 Task: Find connections with filter location Yelenendorf with filter topic #Datawith filter profile language English with filter current company Tide with filter school National Institute of Fashion Technology, Rae Bareli with filter industry Physical, Occupational and Speech Therapists with filter service category Interaction Design with filter keywords title Human Resources
Action: Mouse moved to (488, 96)
Screenshot: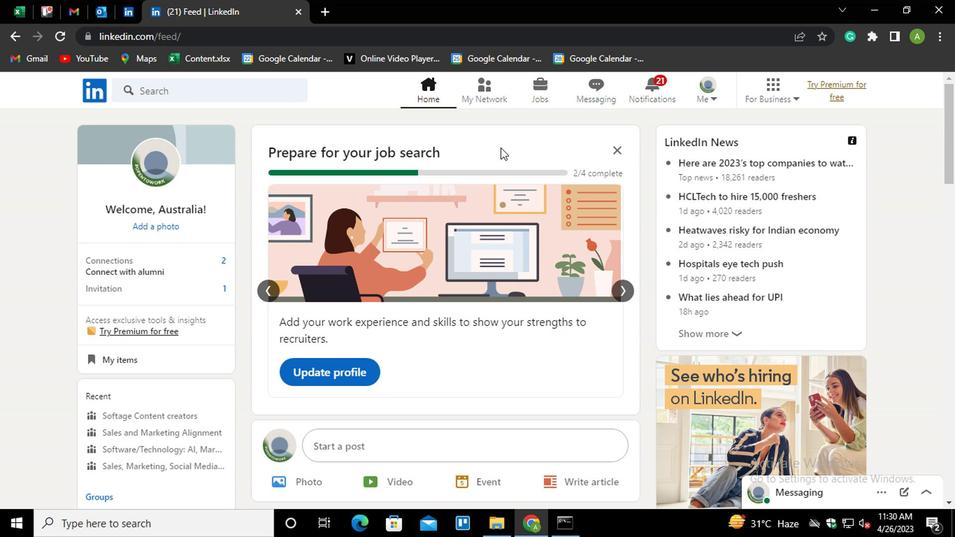 
Action: Mouse pressed left at (488, 96)
Screenshot: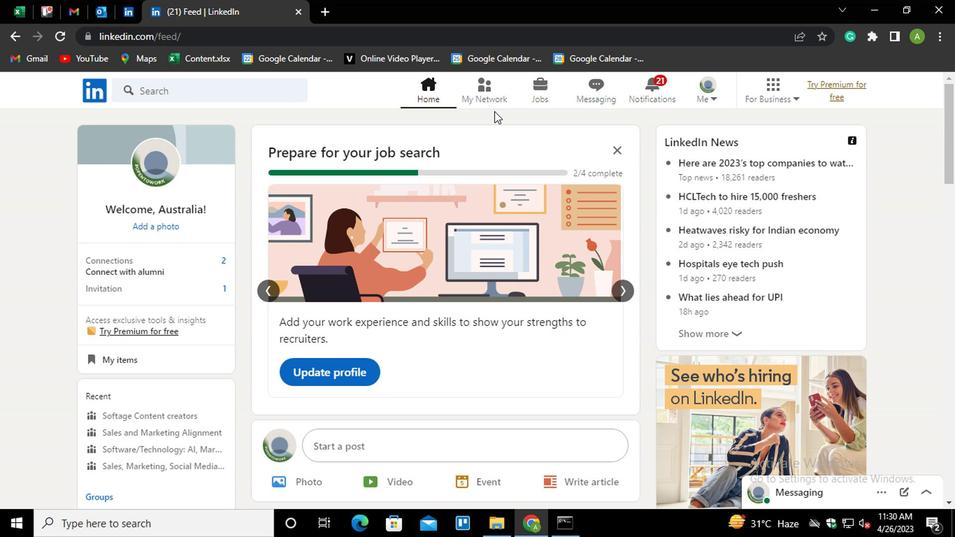 
Action: Mouse moved to (140, 161)
Screenshot: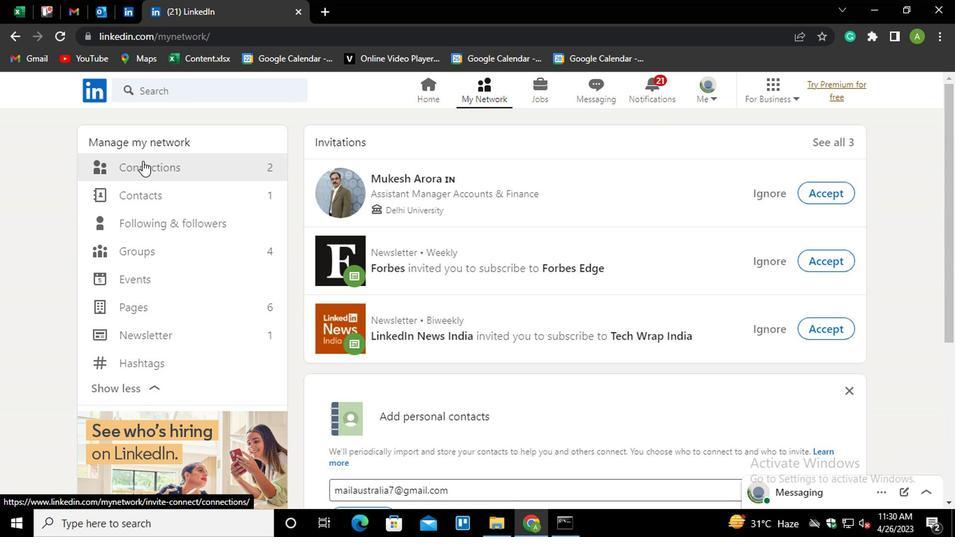 
Action: Mouse pressed left at (140, 161)
Screenshot: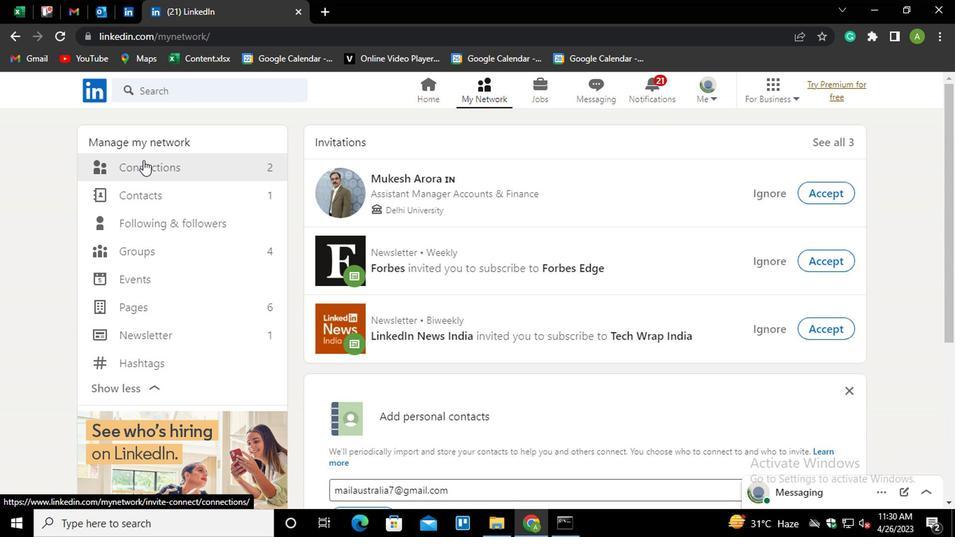 
Action: Mouse moved to (568, 170)
Screenshot: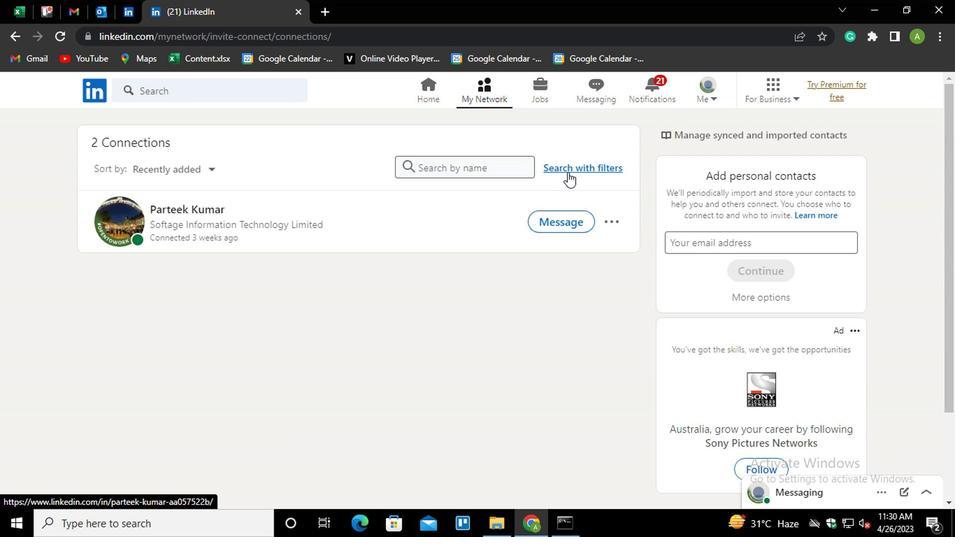 
Action: Mouse pressed left at (568, 170)
Screenshot: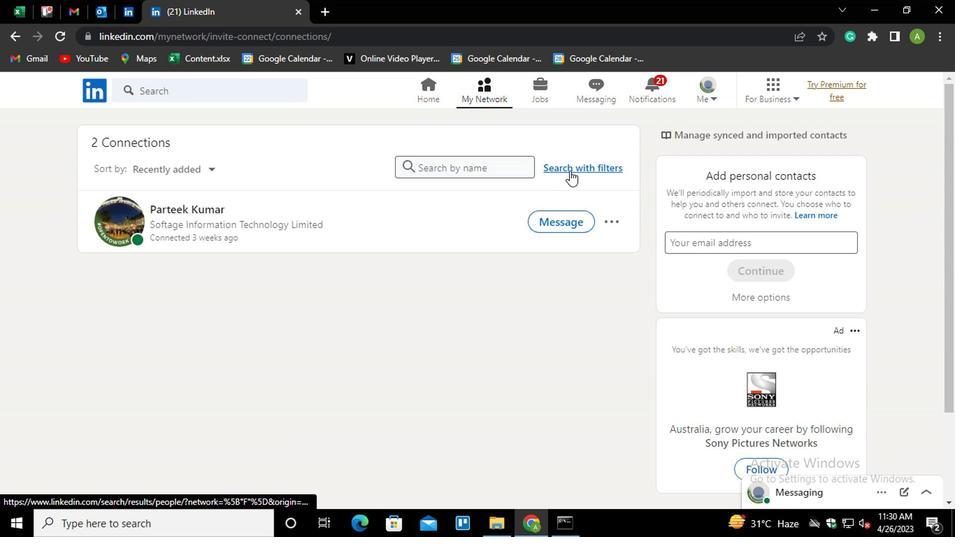 
Action: Mouse moved to (457, 127)
Screenshot: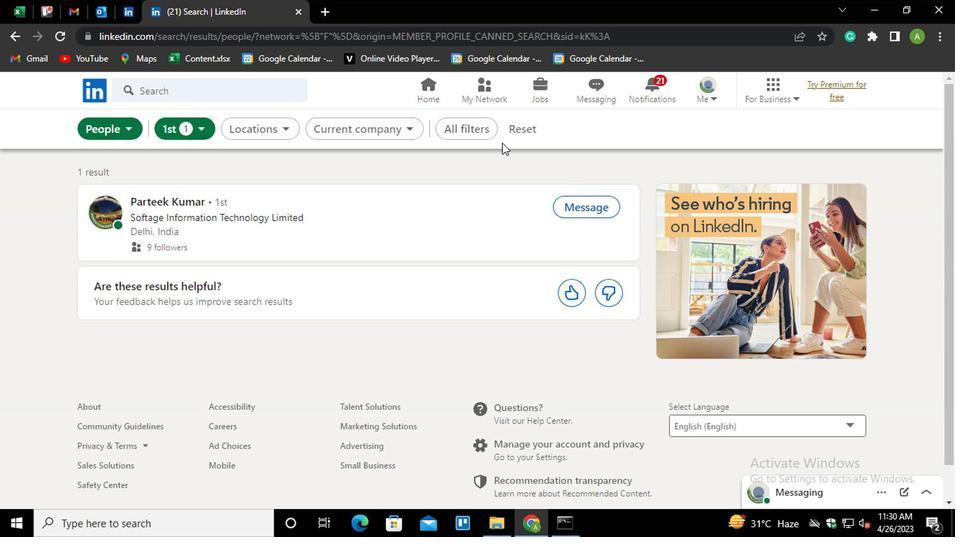 
Action: Mouse pressed left at (457, 127)
Screenshot: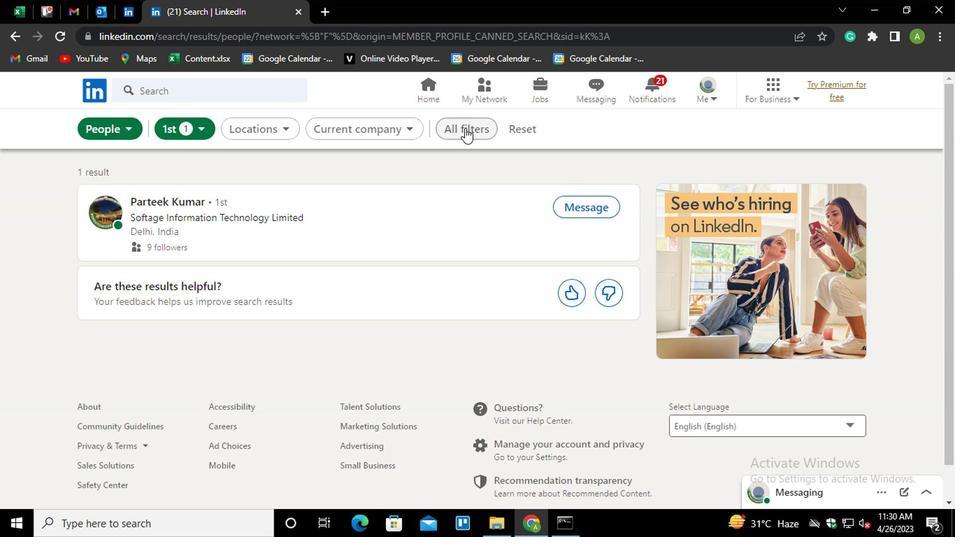 
Action: Mouse moved to (653, 295)
Screenshot: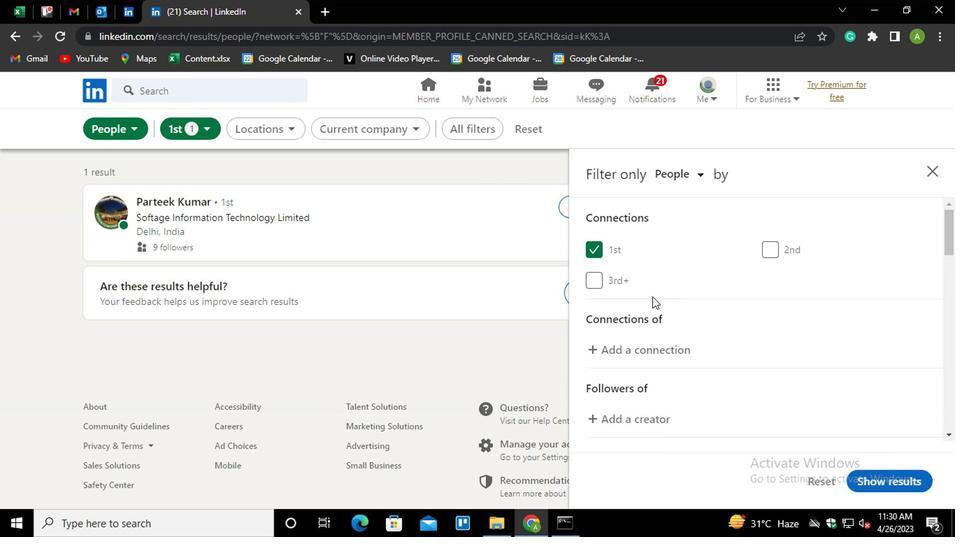 
Action: Mouse scrolled (653, 294) with delta (0, 0)
Screenshot: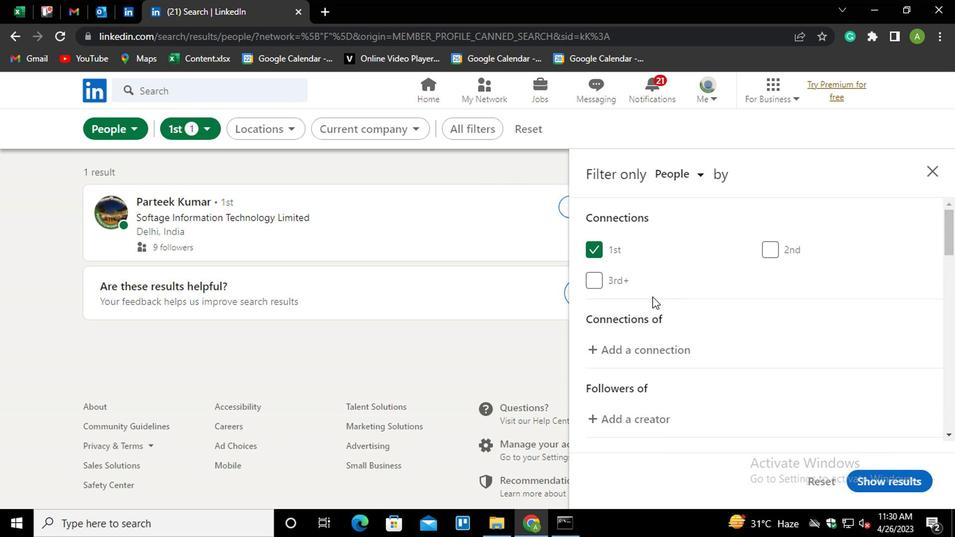 
Action: Mouse scrolled (653, 294) with delta (0, 0)
Screenshot: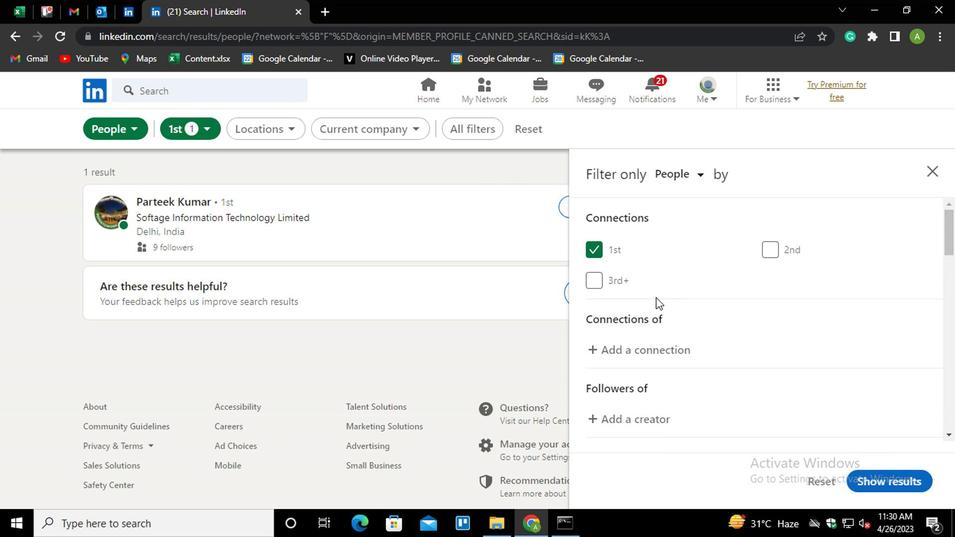 
Action: Mouse scrolled (653, 294) with delta (0, 0)
Screenshot: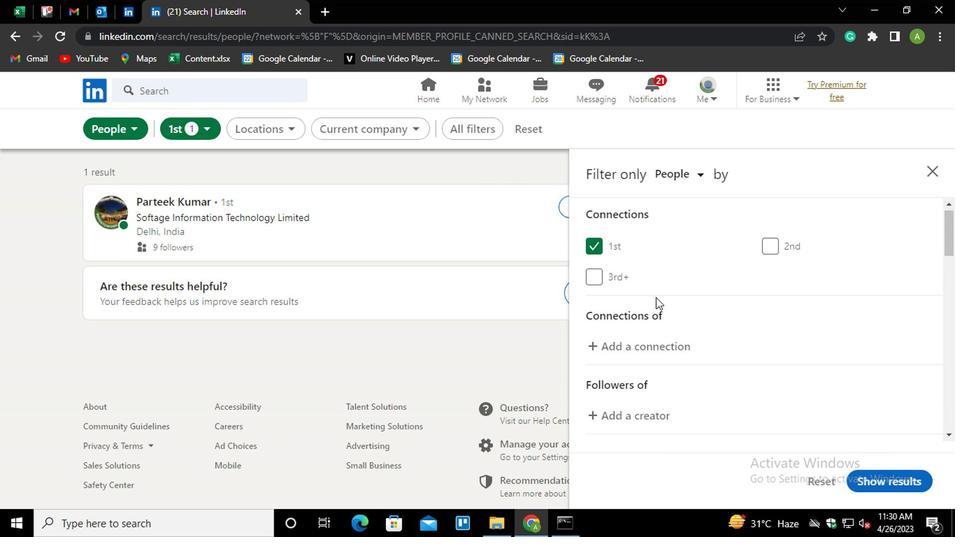 
Action: Mouse moved to (641, 335)
Screenshot: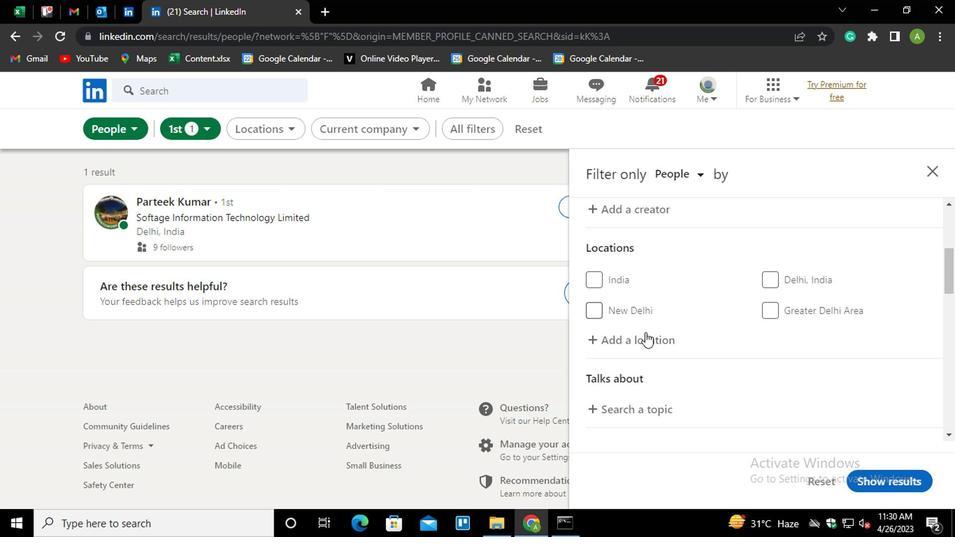 
Action: Mouse pressed left at (641, 335)
Screenshot: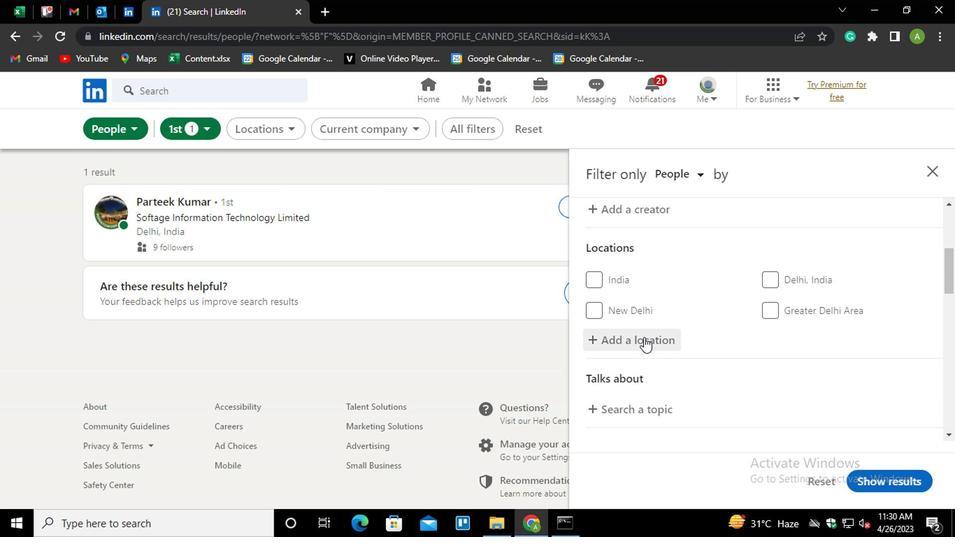 
Action: Mouse moved to (641, 336)
Screenshot: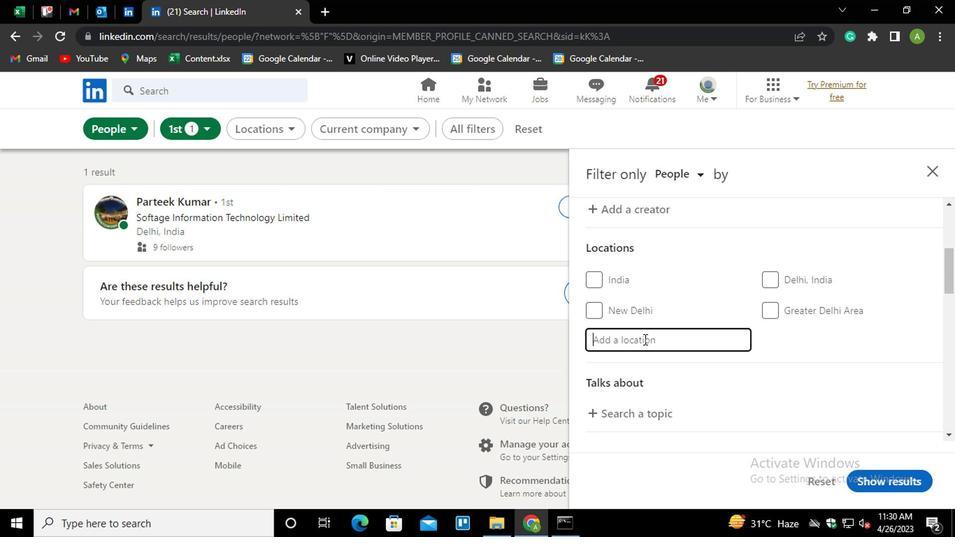 
Action: Mouse pressed left at (641, 336)
Screenshot: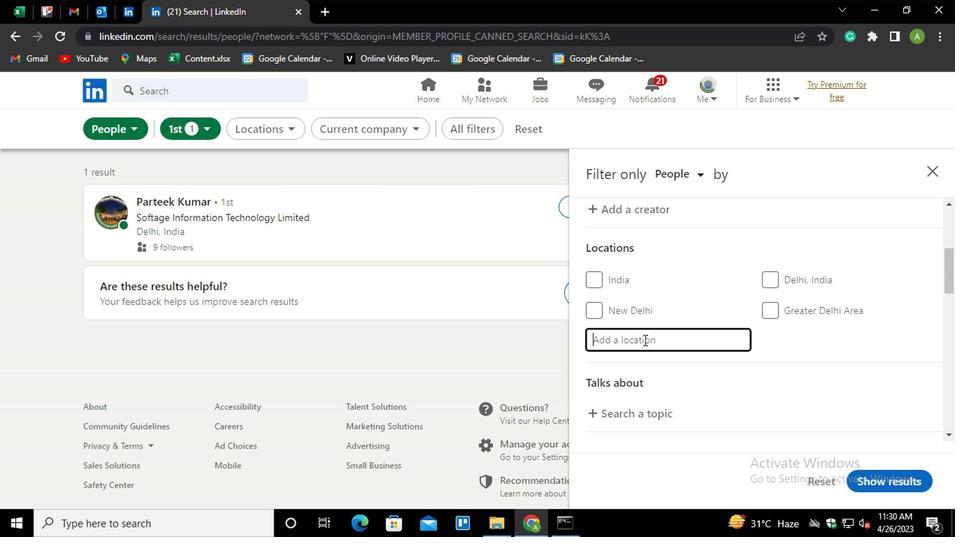 
Action: Key pressed <Key.shift>YELENENDORF
Screenshot: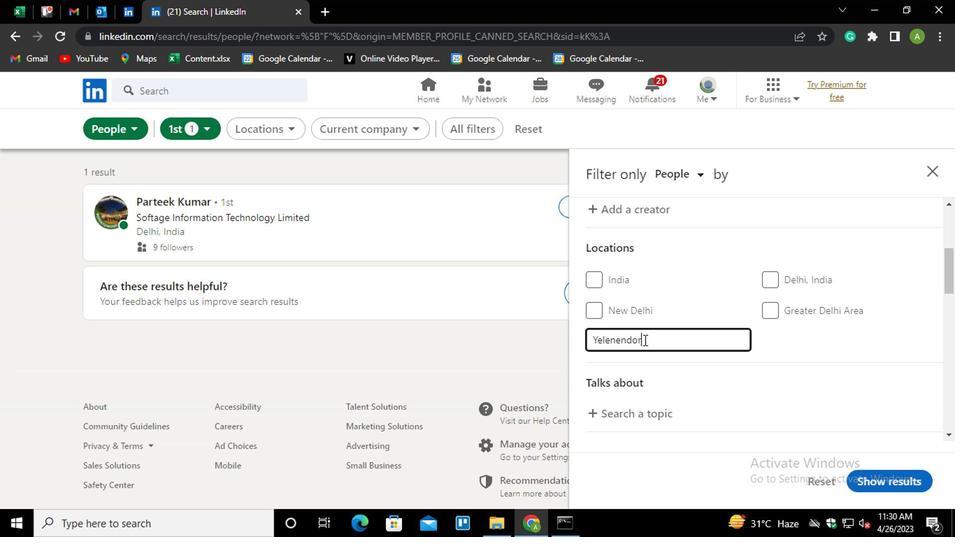 
Action: Mouse moved to (834, 349)
Screenshot: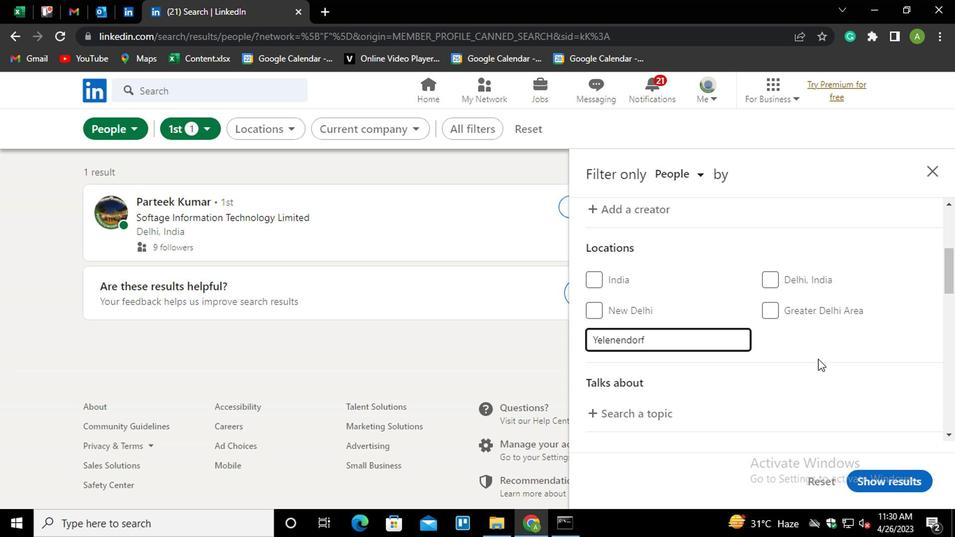 
Action: Mouse pressed left at (834, 349)
Screenshot: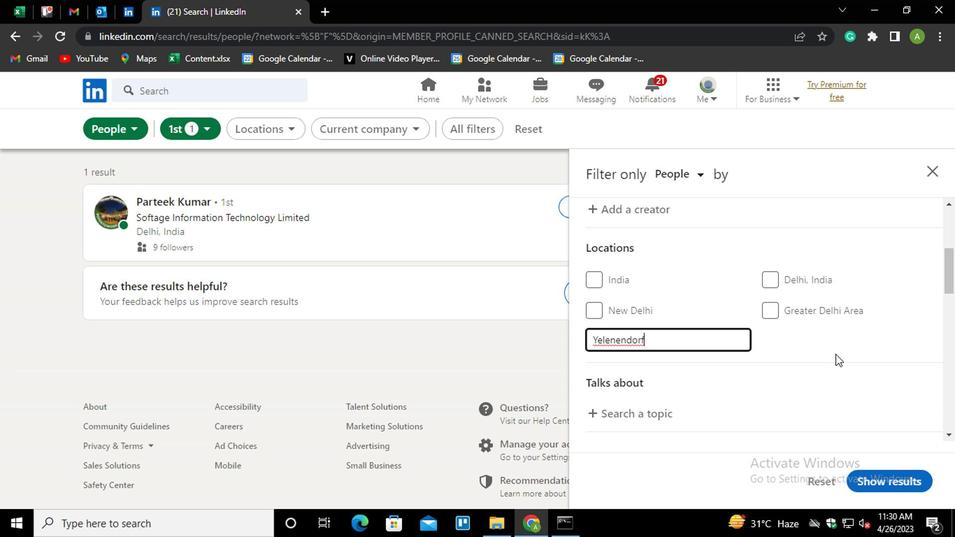 
Action: Mouse moved to (835, 346)
Screenshot: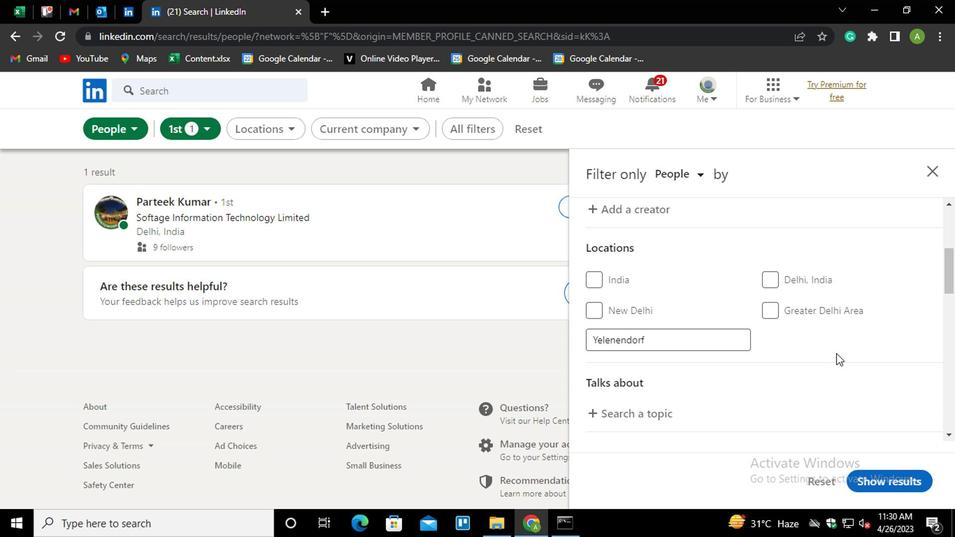 
Action: Mouse scrolled (835, 345) with delta (0, 0)
Screenshot: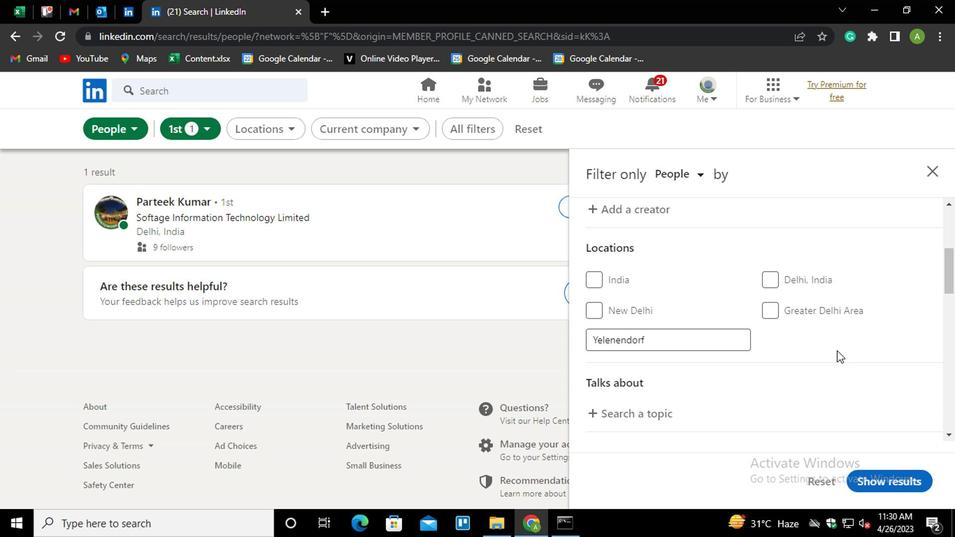 
Action: Mouse moved to (612, 344)
Screenshot: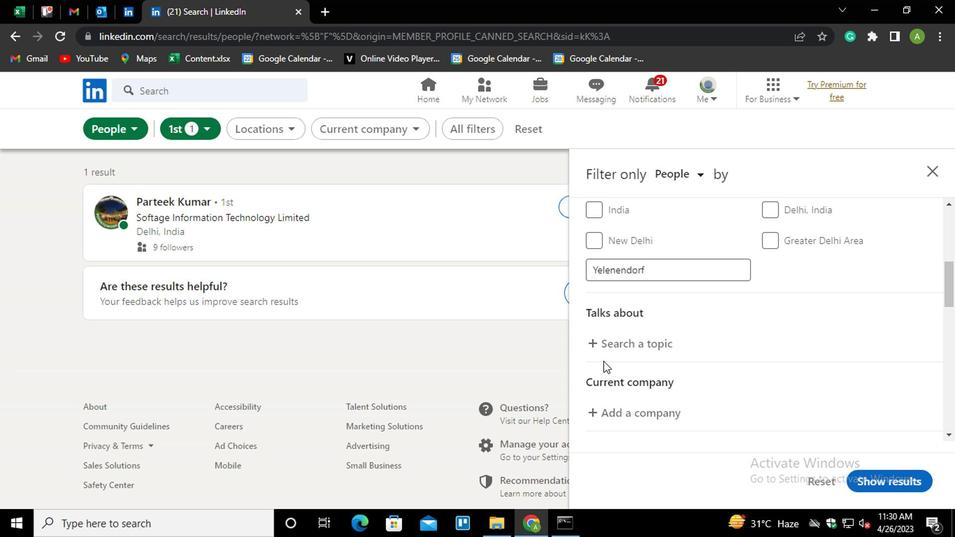 
Action: Mouse pressed left at (612, 344)
Screenshot: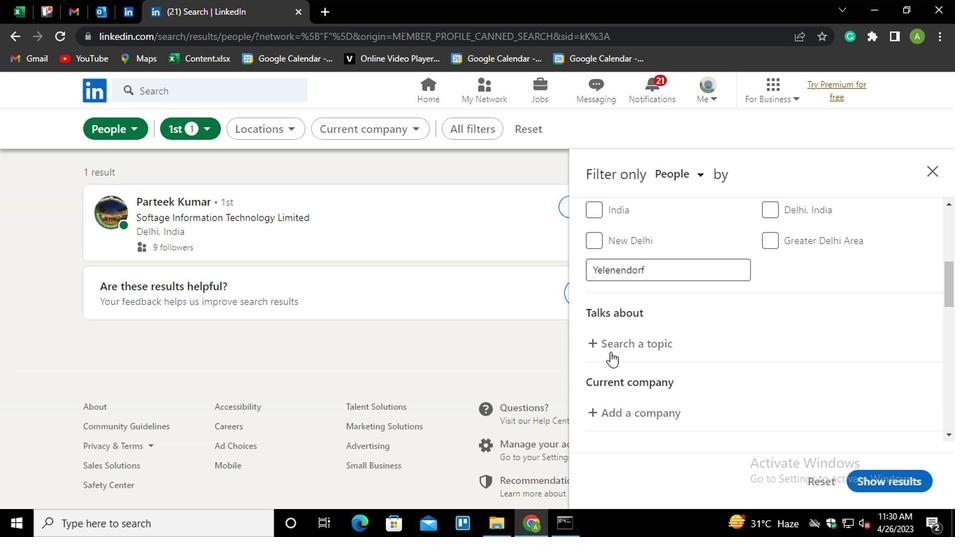 
Action: Key pressed <Key.shift>#<Key.shift>DATA
Screenshot: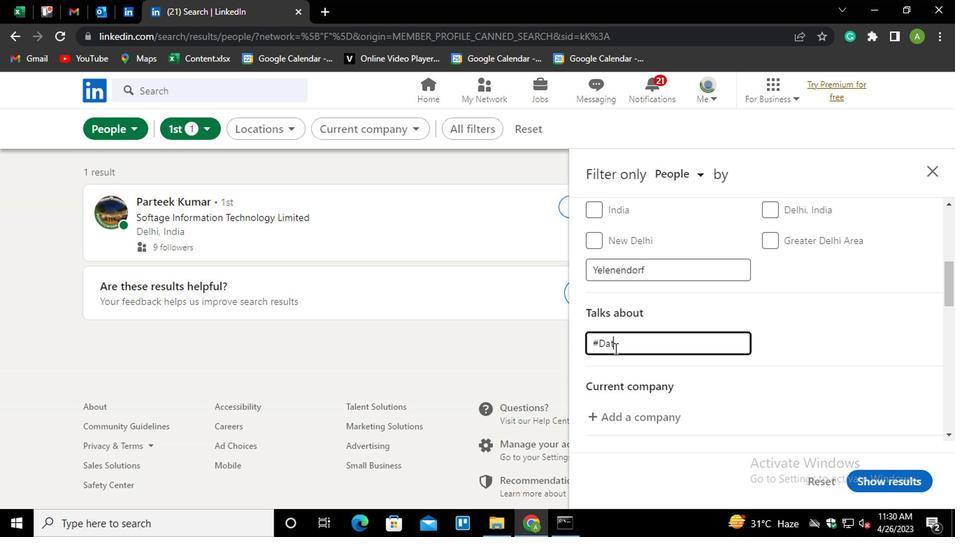 
Action: Mouse moved to (890, 341)
Screenshot: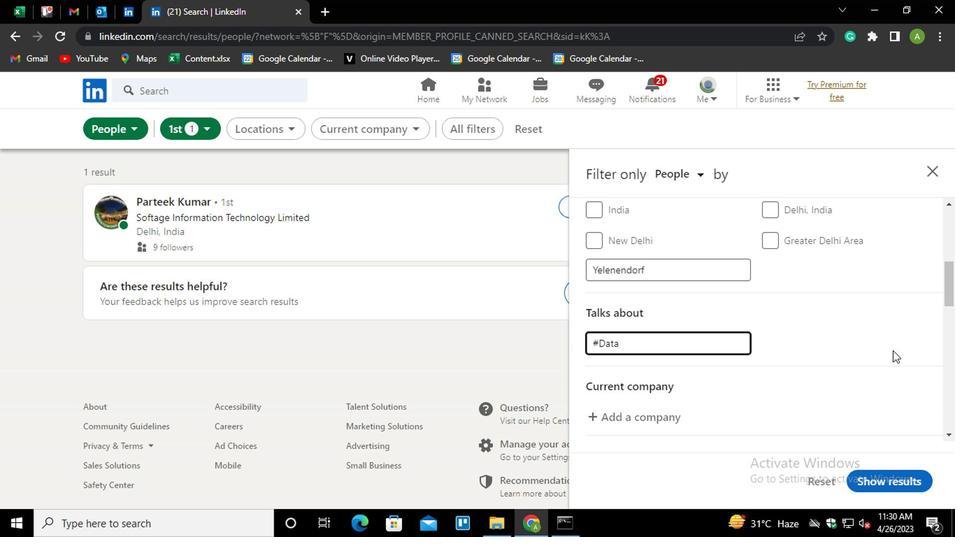 
Action: Mouse pressed left at (890, 341)
Screenshot: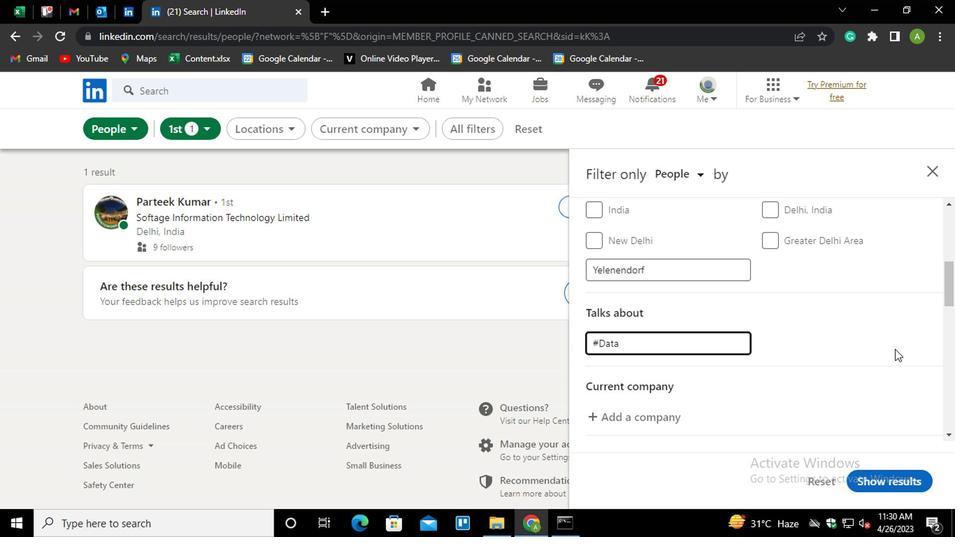 
Action: Mouse moved to (867, 352)
Screenshot: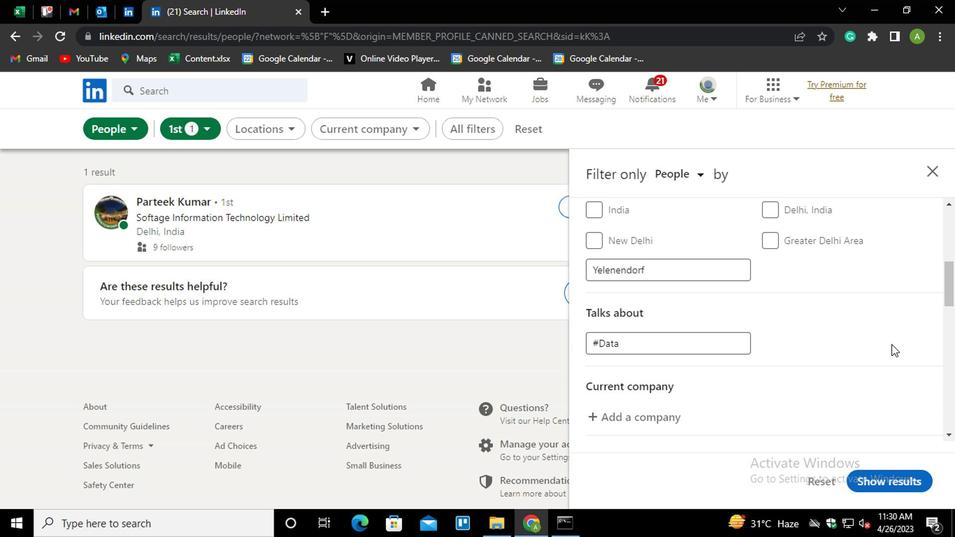 
Action: Mouse scrolled (867, 352) with delta (0, 0)
Screenshot: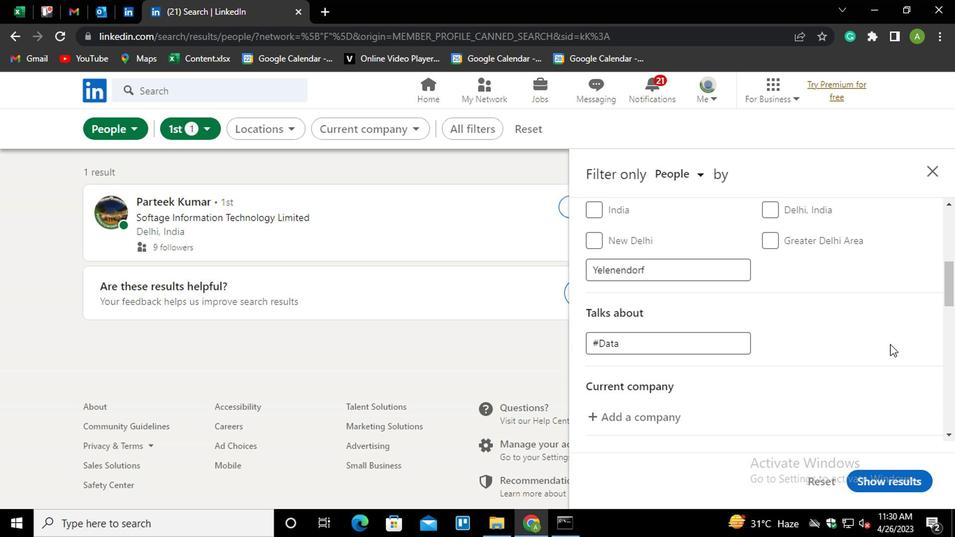 
Action: Mouse moved to (842, 369)
Screenshot: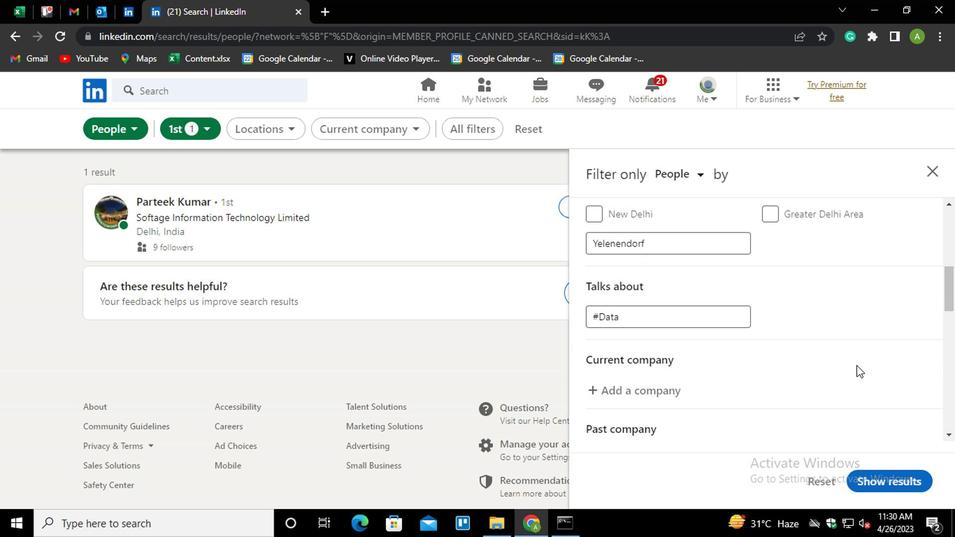 
Action: Mouse scrolled (842, 369) with delta (0, 0)
Screenshot: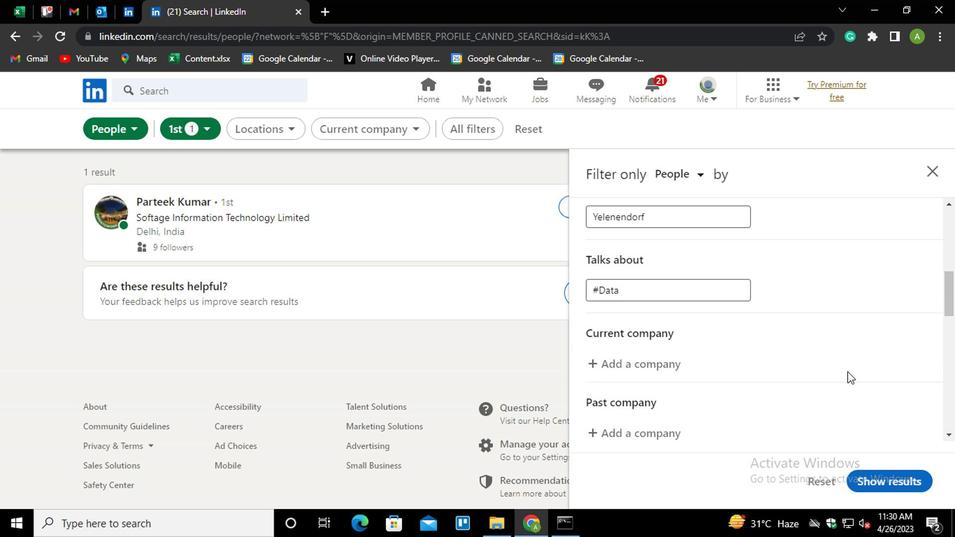 
Action: Mouse moved to (672, 281)
Screenshot: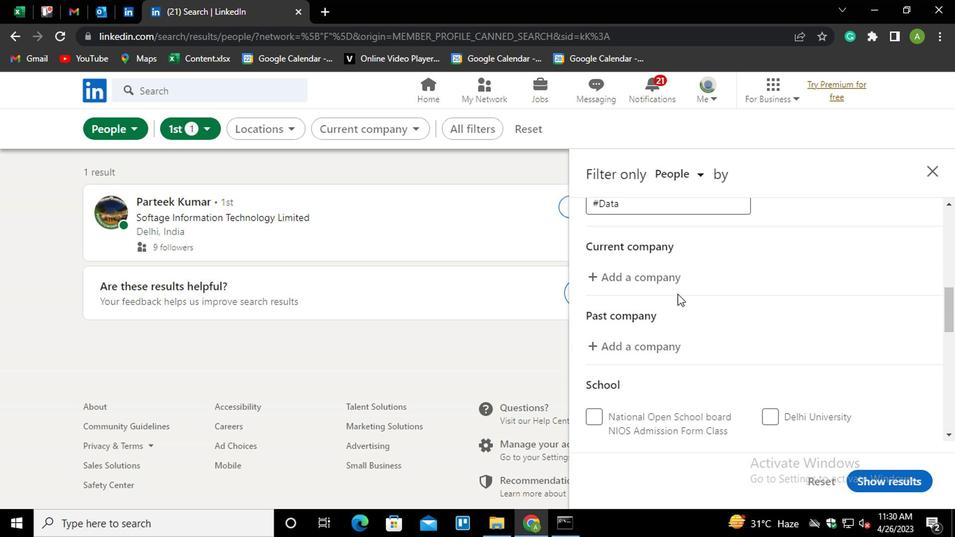 
Action: Mouse pressed left at (672, 281)
Screenshot: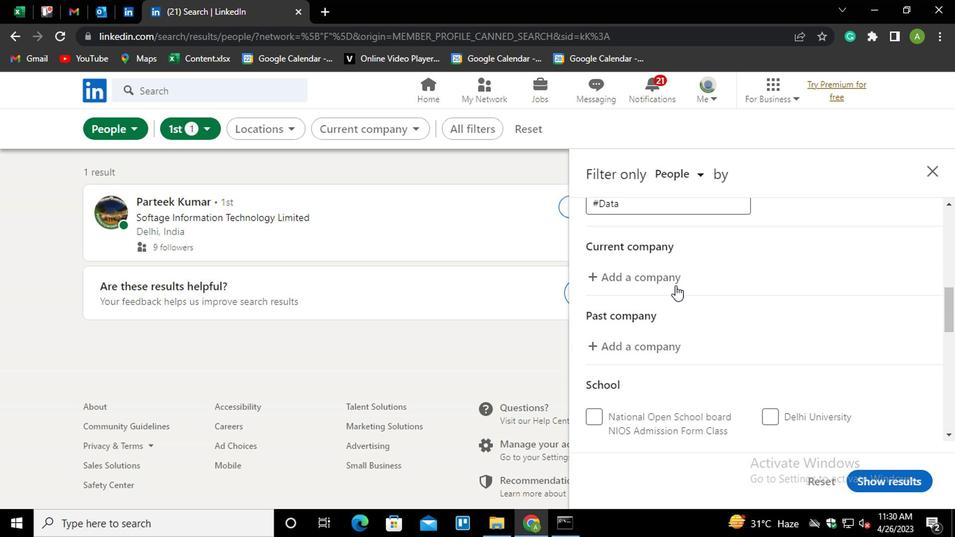 
Action: Mouse moved to (673, 271)
Screenshot: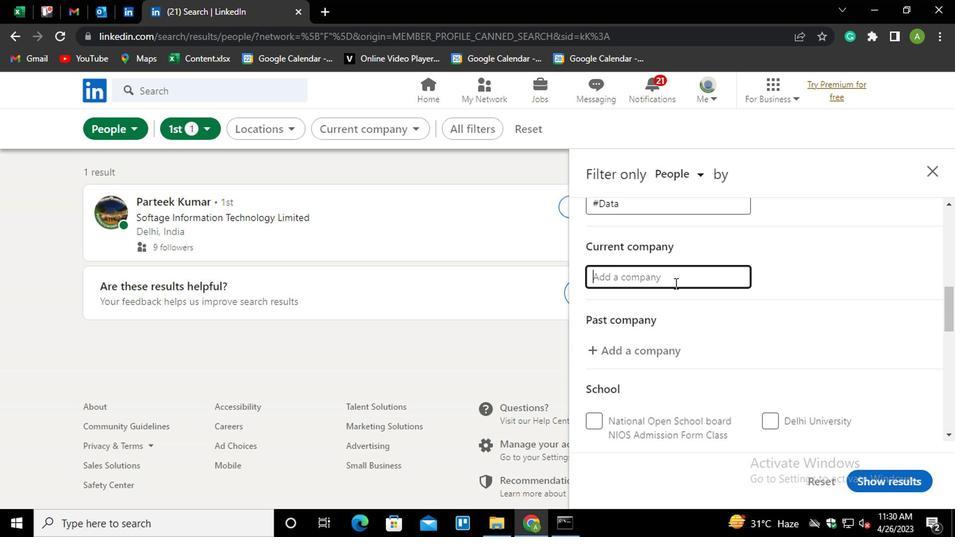 
Action: Mouse pressed left at (673, 271)
Screenshot: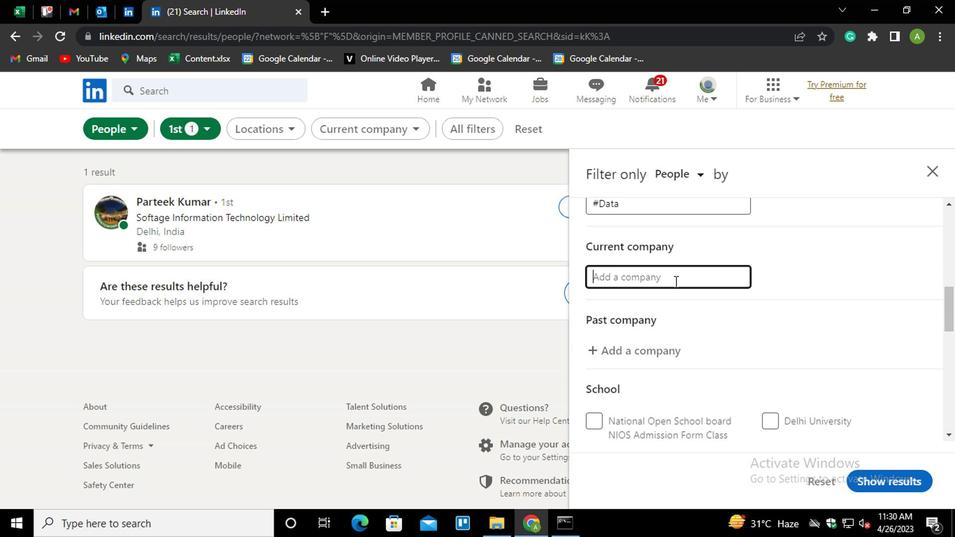 
Action: Key pressed <Key.shift>TIDE<Key.down><Key.enter>
Screenshot: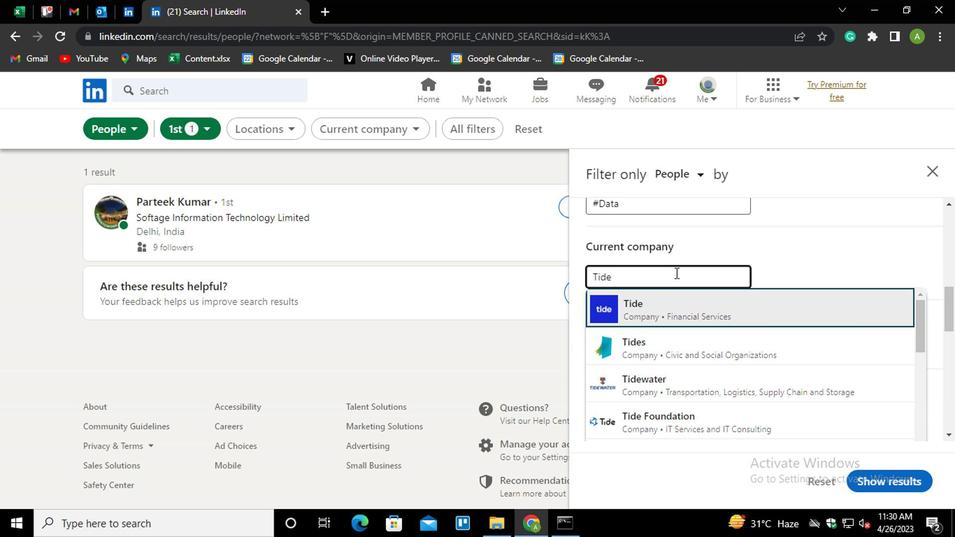 
Action: Mouse moved to (735, 362)
Screenshot: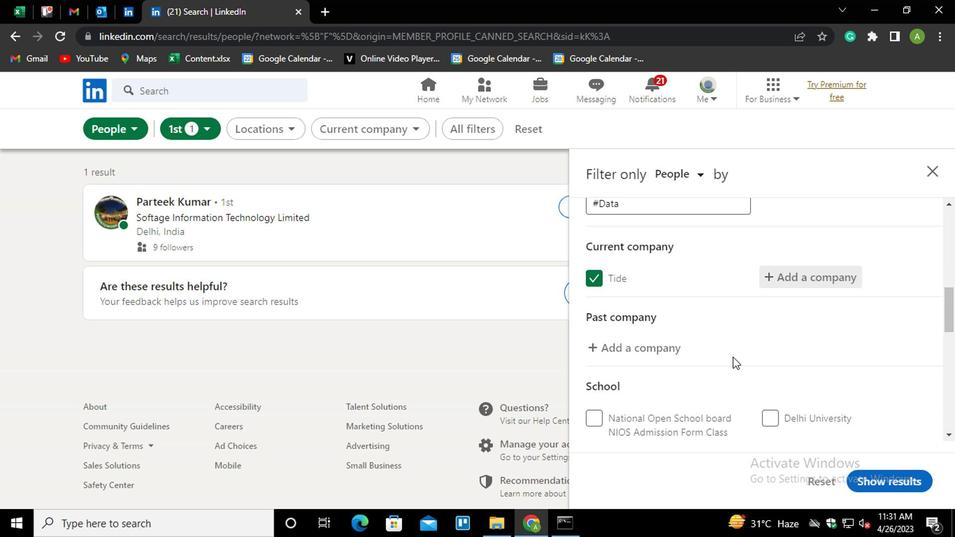 
Action: Mouse scrolled (735, 361) with delta (0, 0)
Screenshot: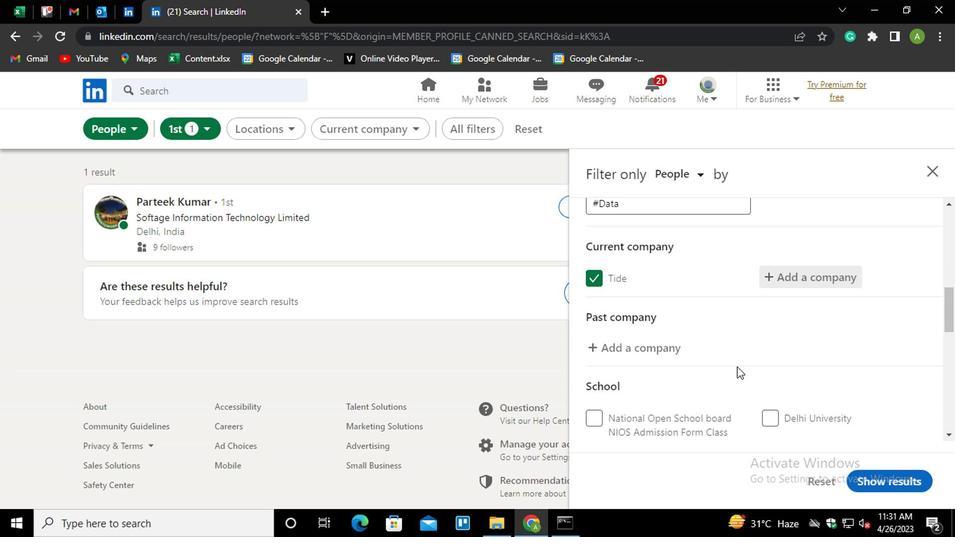 
Action: Mouse scrolled (735, 361) with delta (0, 0)
Screenshot: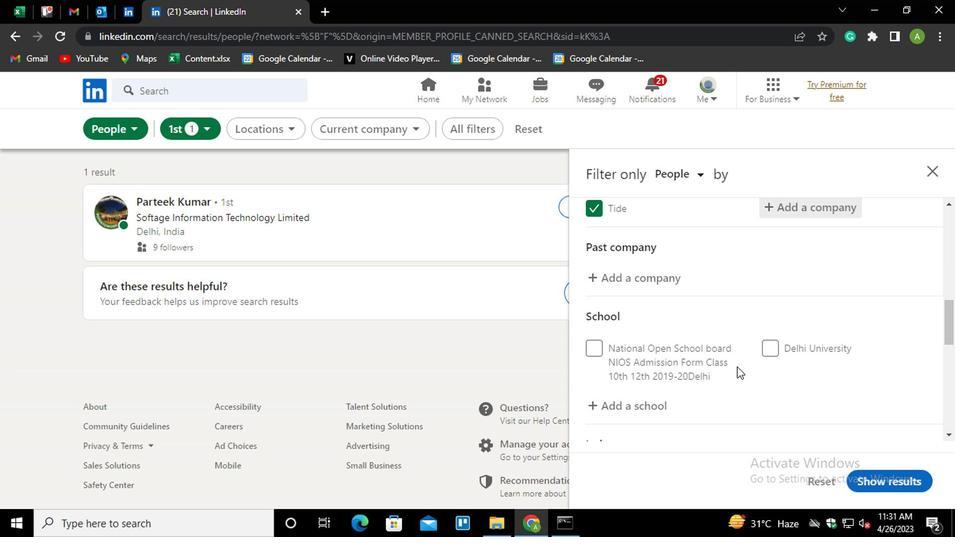 
Action: Mouse moved to (622, 333)
Screenshot: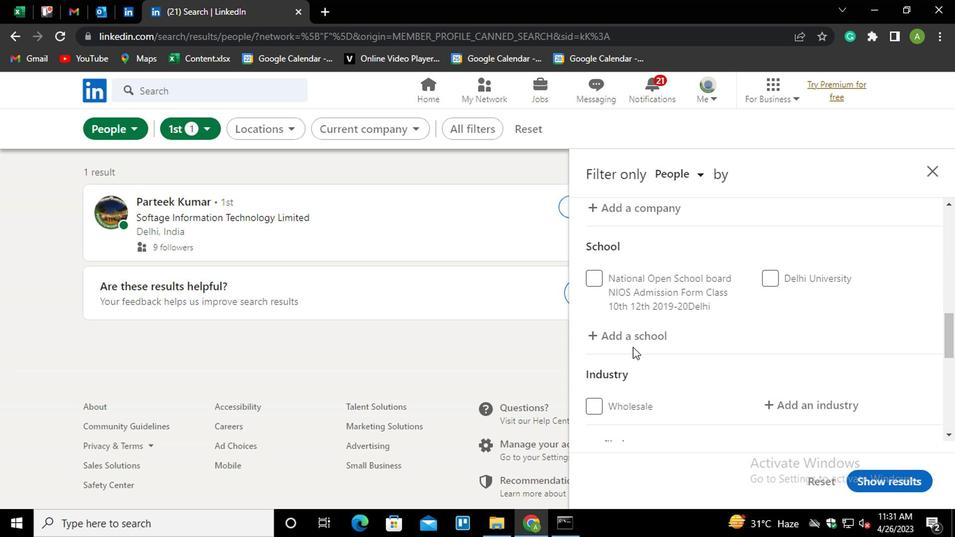 
Action: Mouse pressed left at (622, 333)
Screenshot: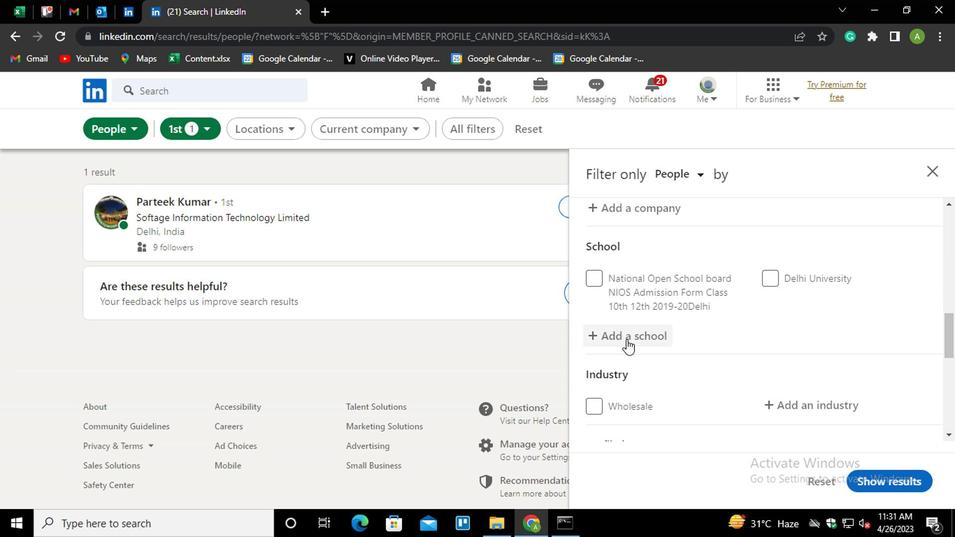 
Action: Mouse moved to (629, 333)
Screenshot: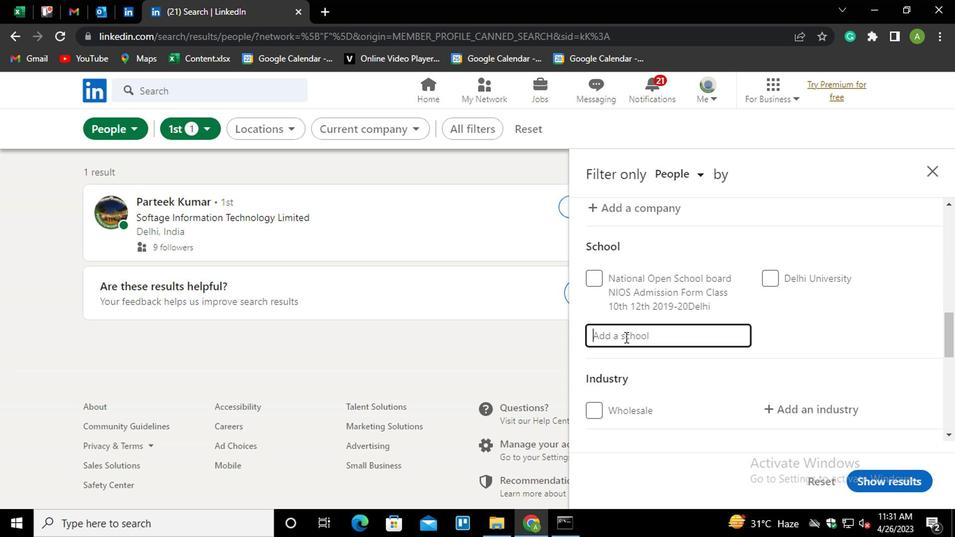 
Action: Mouse pressed left at (629, 333)
Screenshot: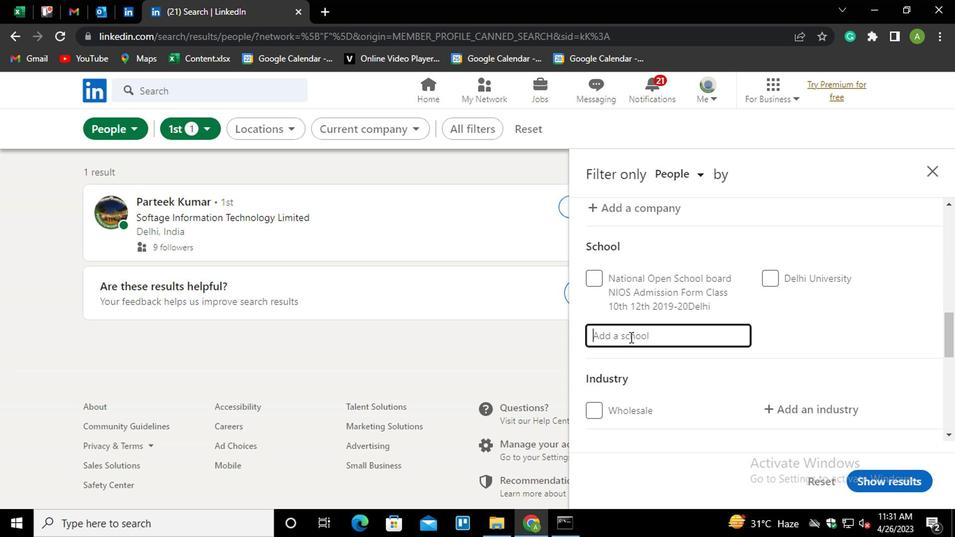 
Action: Key pressed <Key.shift_r>NATIONS<Key.backspace>AL<Key.space><Key.shift_r>INSTITUTE<Key.space><Key.shift_r>O<Key.backspace>OF<Key.space><Key.shift_r><Key.shift_r>F<Key.down>
Screenshot: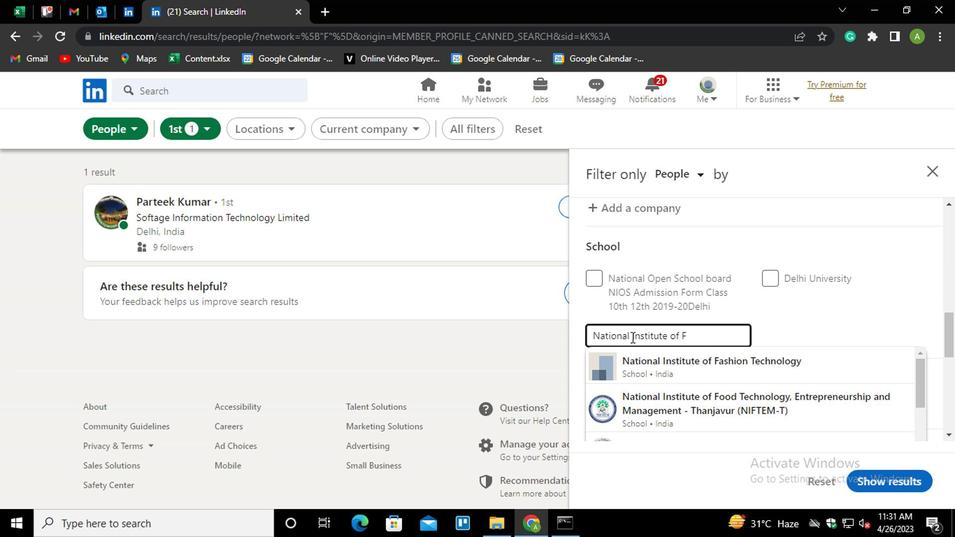 
Action: Mouse moved to (829, 397)
Screenshot: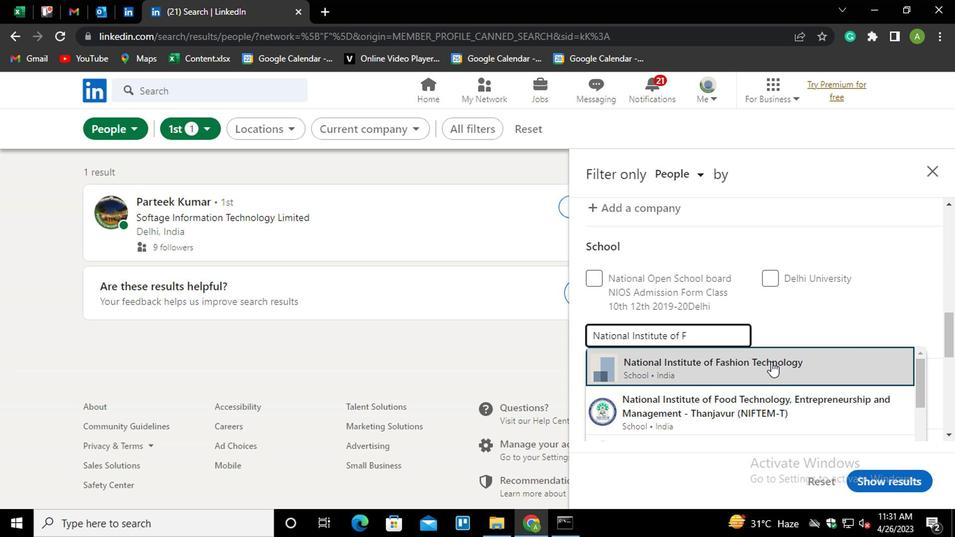
Action: Mouse scrolled (829, 396) with delta (0, 0)
Screenshot: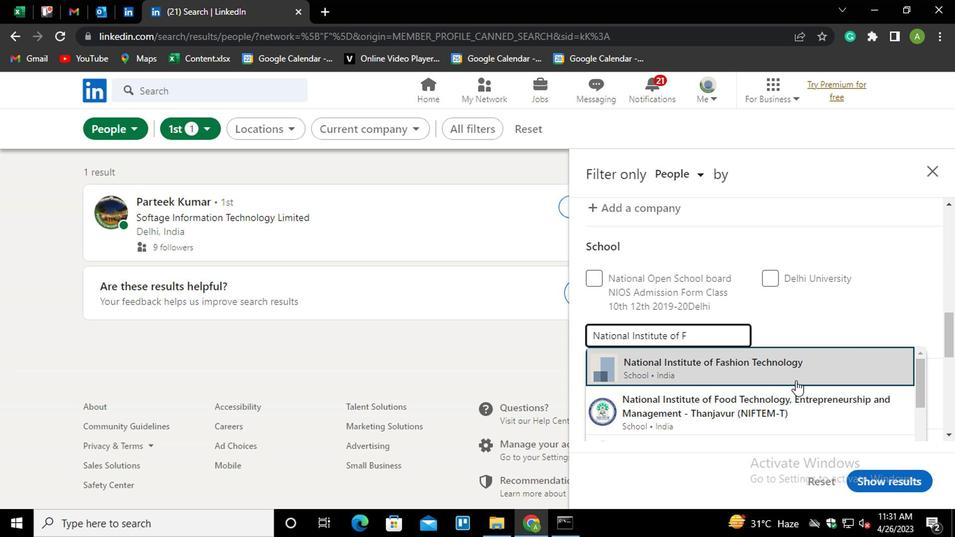 
Action: Mouse moved to (824, 387)
Screenshot: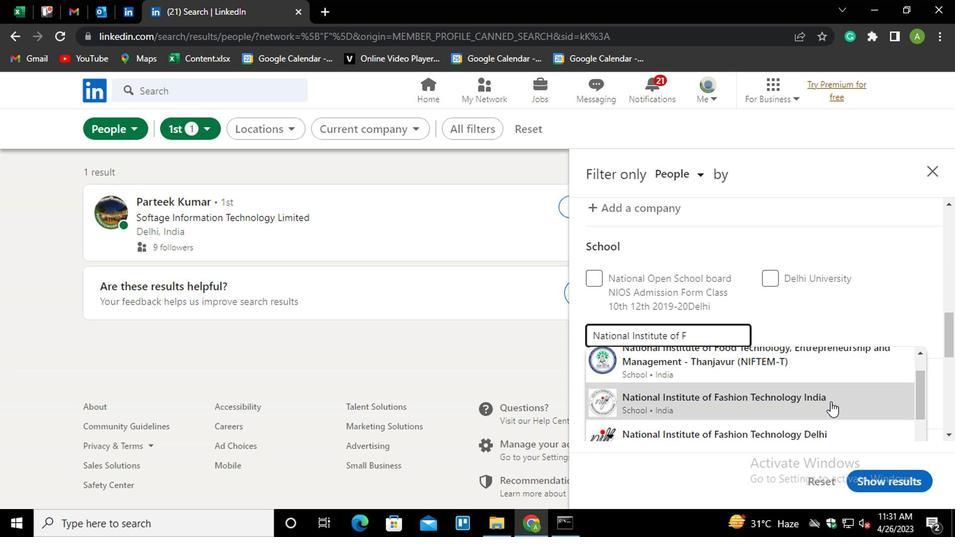 
Action: Mouse scrolled (824, 387) with delta (0, 0)
Screenshot: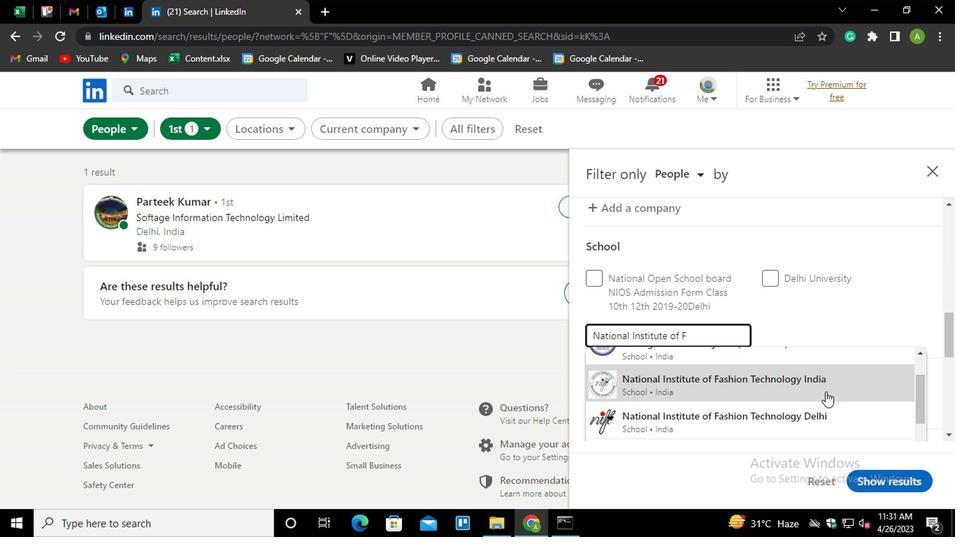 
Action: Mouse scrolled (824, 387) with delta (0, 0)
Screenshot: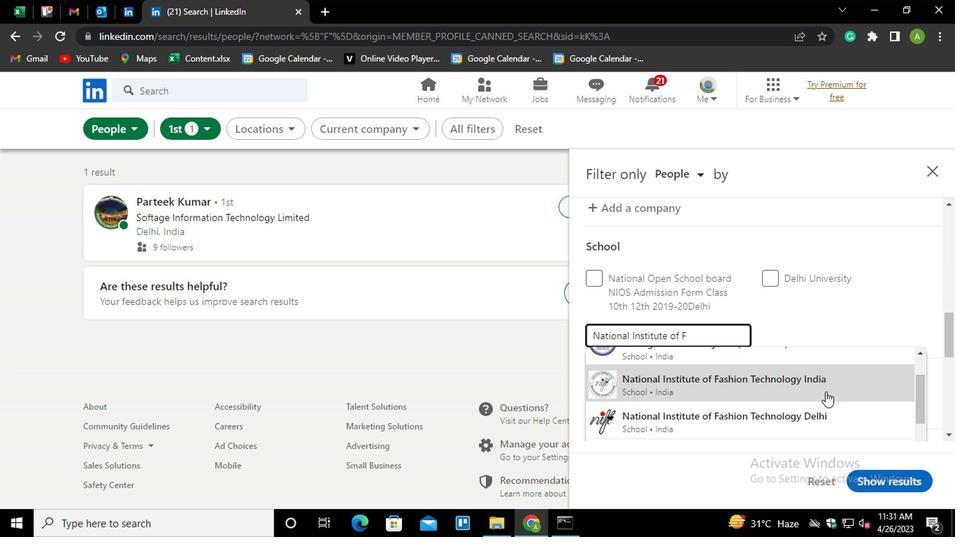 
Action: Mouse moved to (809, 357)
Screenshot: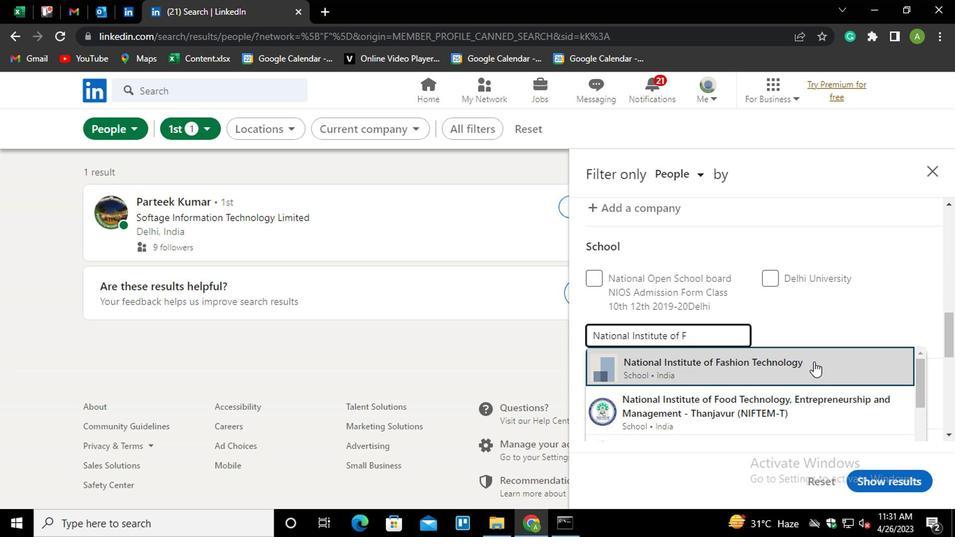 
Action: Key pressed ASHION<Key.space><Key.shift_r><Key.shift_r><Key.shift_r><Key.shift_r><Key.shift_r><Key.shift_r><Key.shift_r>TEC<Key.down><Key.enter>
Screenshot: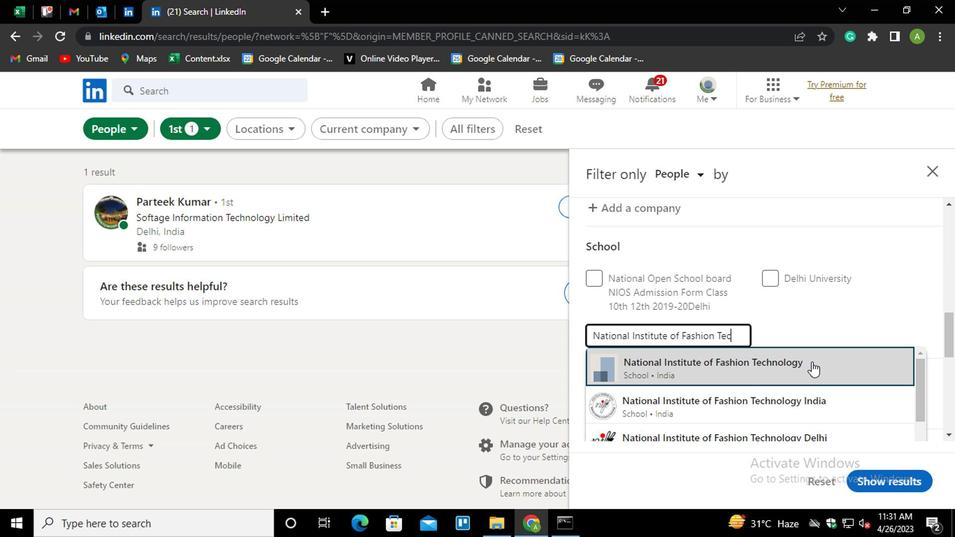 
Action: Mouse moved to (814, 352)
Screenshot: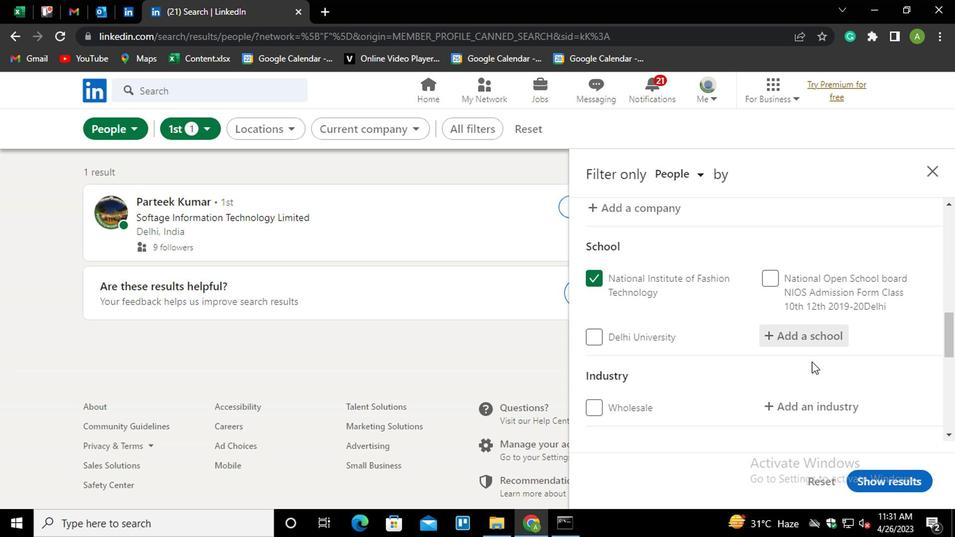 
Action: Mouse scrolled (814, 352) with delta (0, 0)
Screenshot: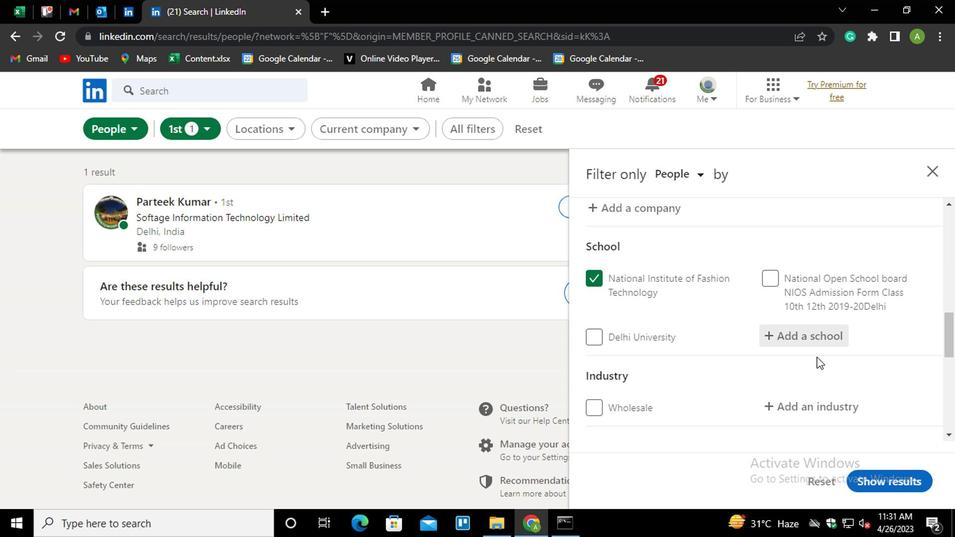 
Action: Mouse scrolled (814, 352) with delta (0, 0)
Screenshot: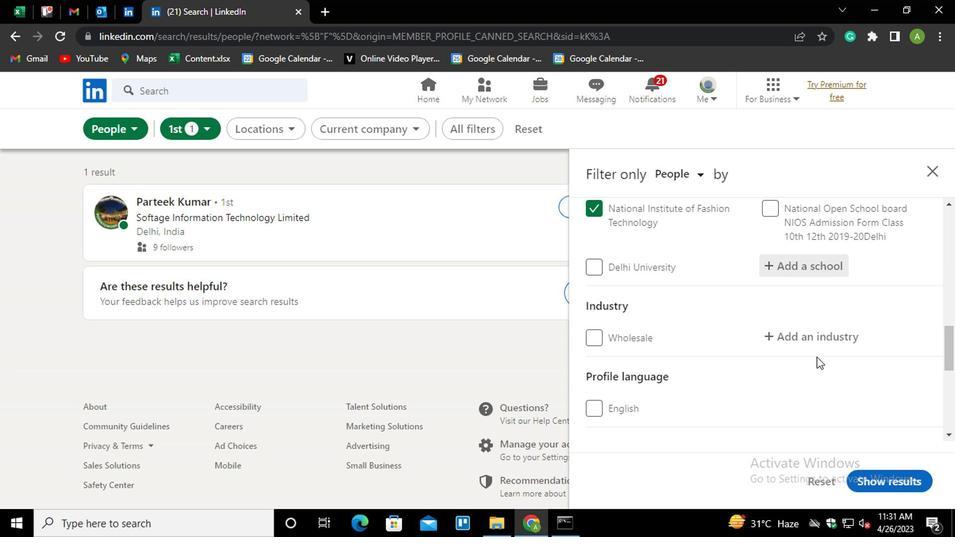 
Action: Mouse moved to (797, 264)
Screenshot: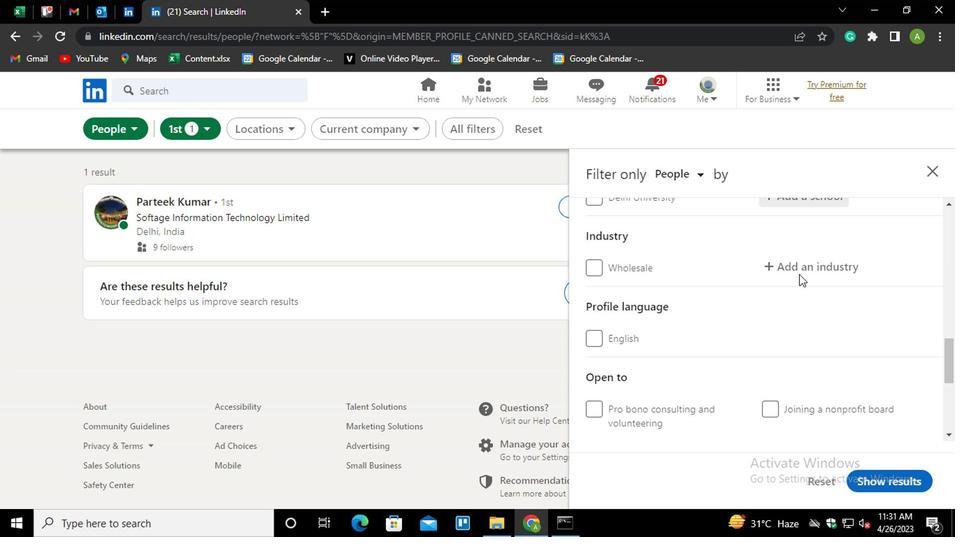
Action: Mouse pressed left at (797, 264)
Screenshot: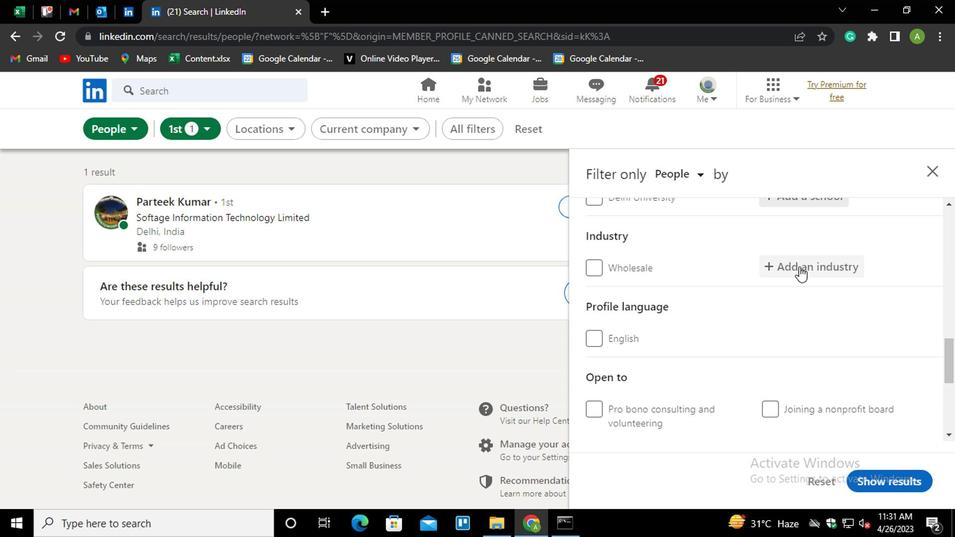 
Action: Mouse moved to (791, 268)
Screenshot: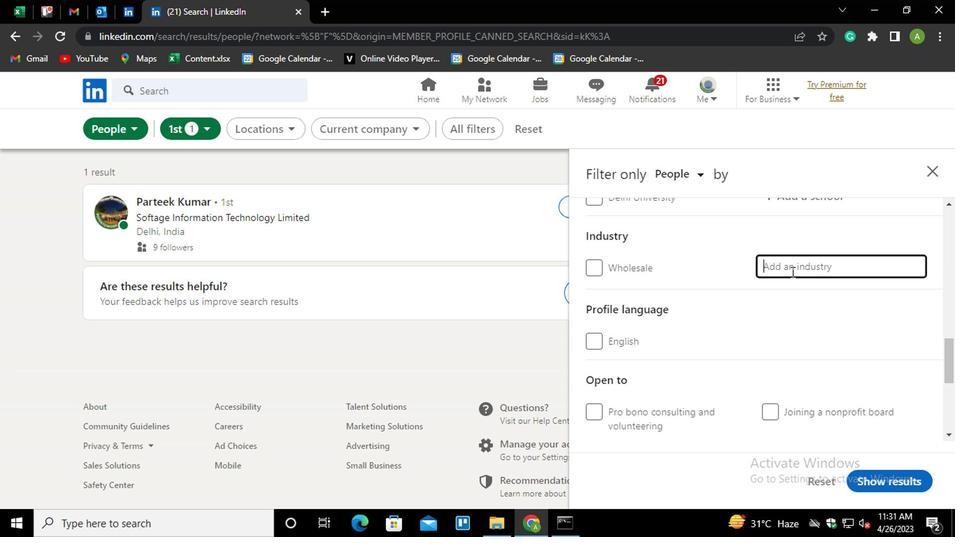 
Action: Mouse pressed left at (791, 268)
Screenshot: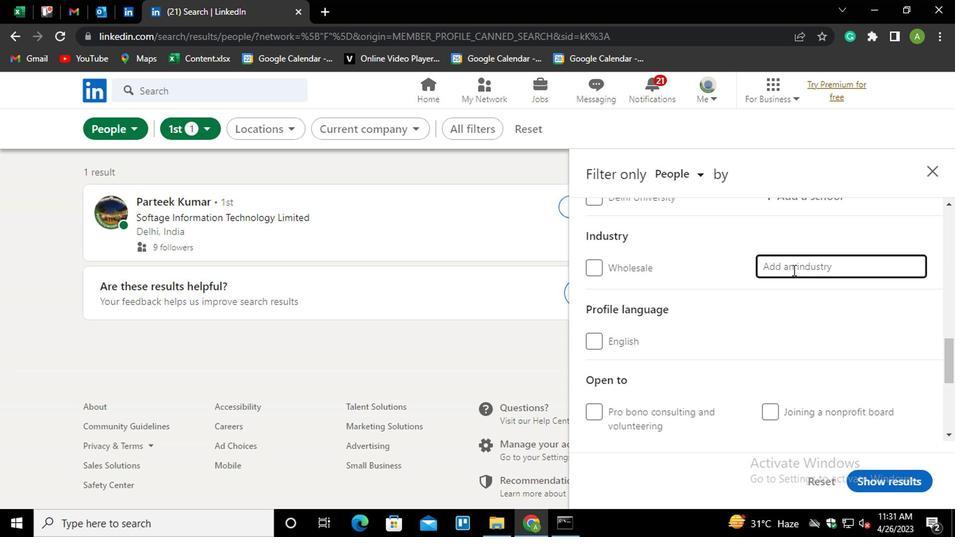 
Action: Key pressed <Key.shift_r>PHYSI<Key.down><Key.enter>
Screenshot: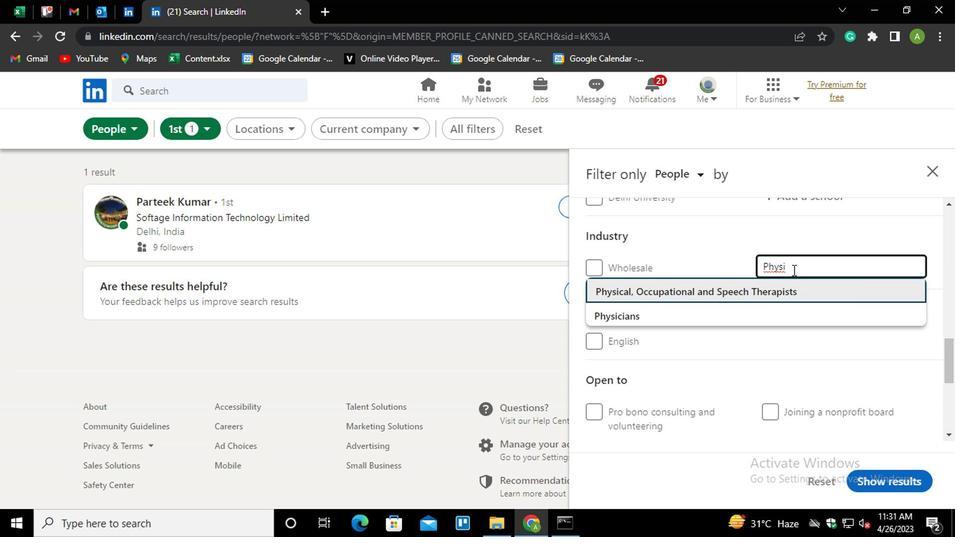 
Action: Mouse moved to (769, 263)
Screenshot: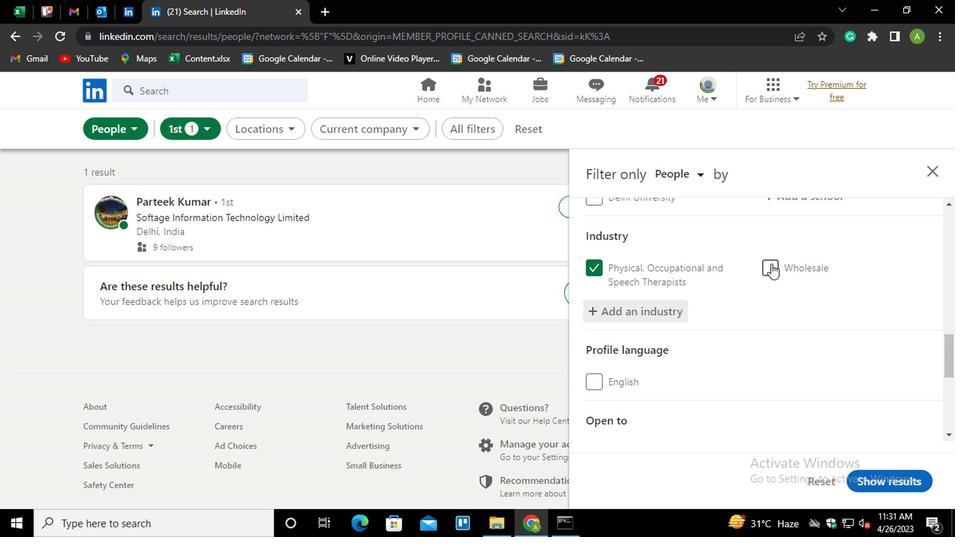 
Action: Mouse scrolled (769, 262) with delta (0, 0)
Screenshot: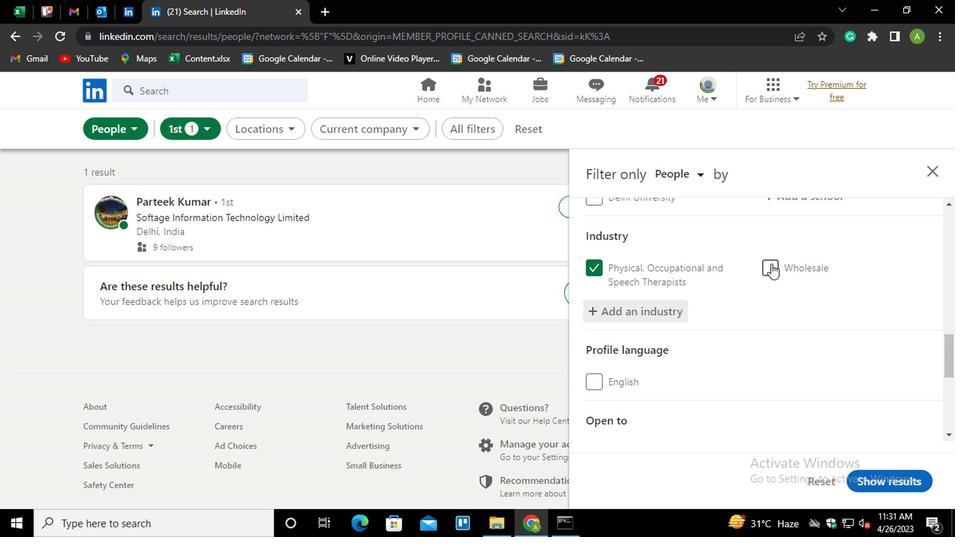 
Action: Mouse moved to (599, 310)
Screenshot: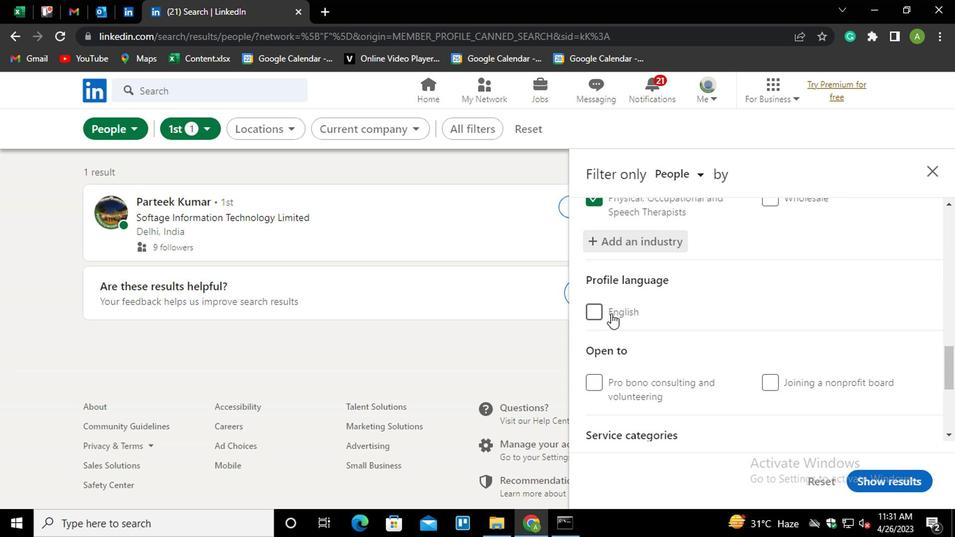 
Action: Mouse pressed left at (599, 310)
Screenshot: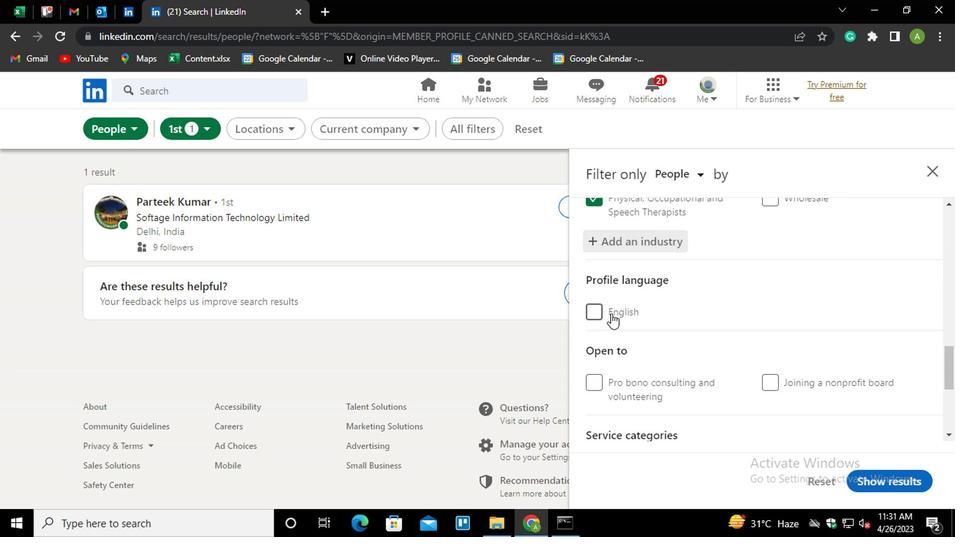 
Action: Mouse moved to (674, 308)
Screenshot: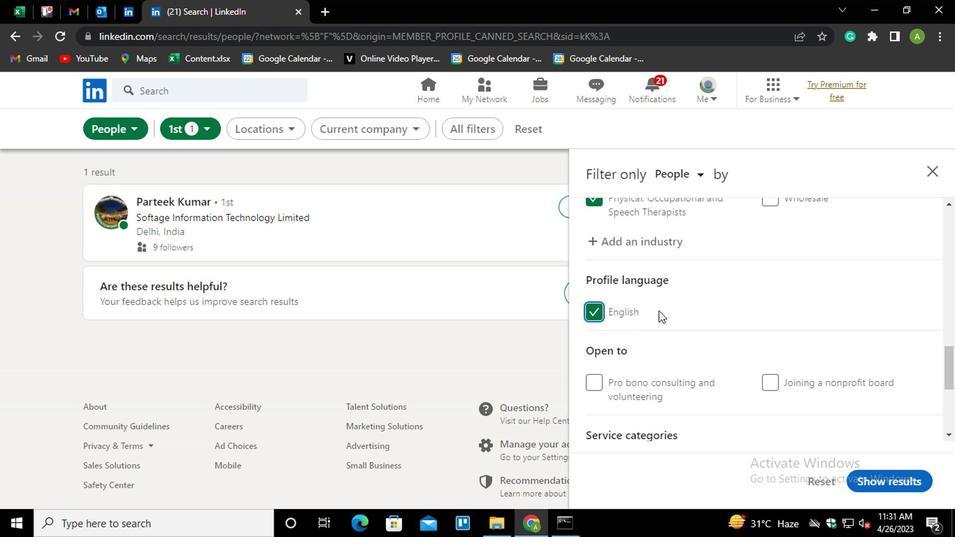 
Action: Mouse scrolled (674, 308) with delta (0, 0)
Screenshot: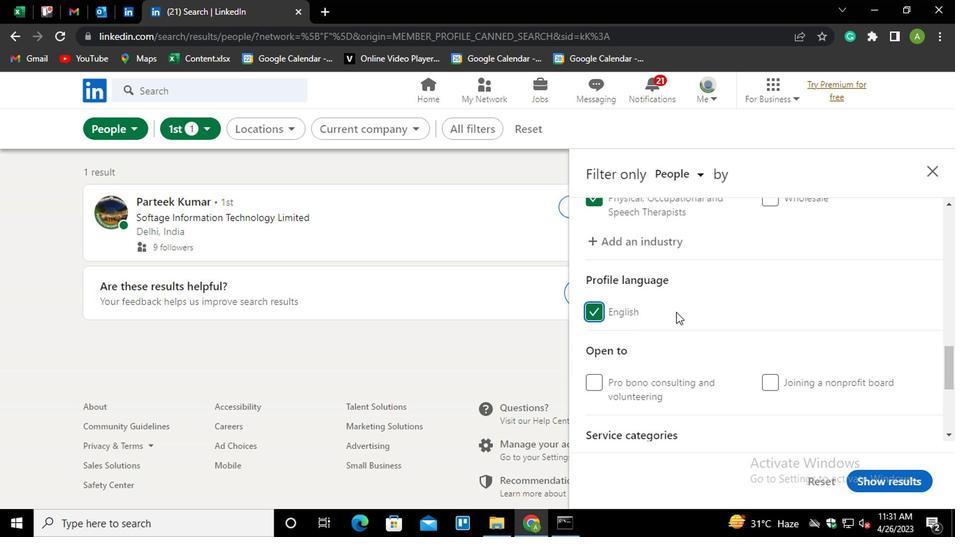 
Action: Mouse scrolled (674, 308) with delta (0, 0)
Screenshot: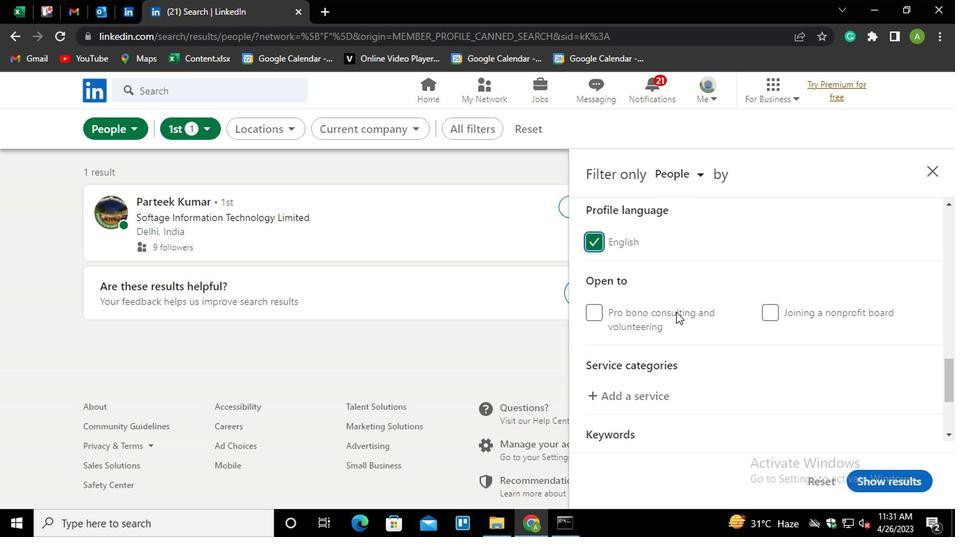 
Action: Mouse scrolled (674, 308) with delta (0, 0)
Screenshot: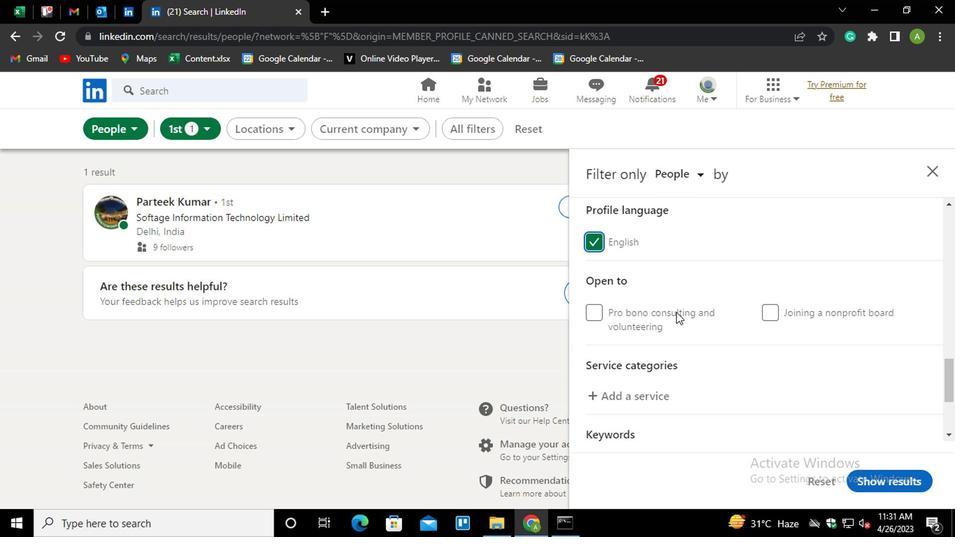 
Action: Mouse moved to (635, 244)
Screenshot: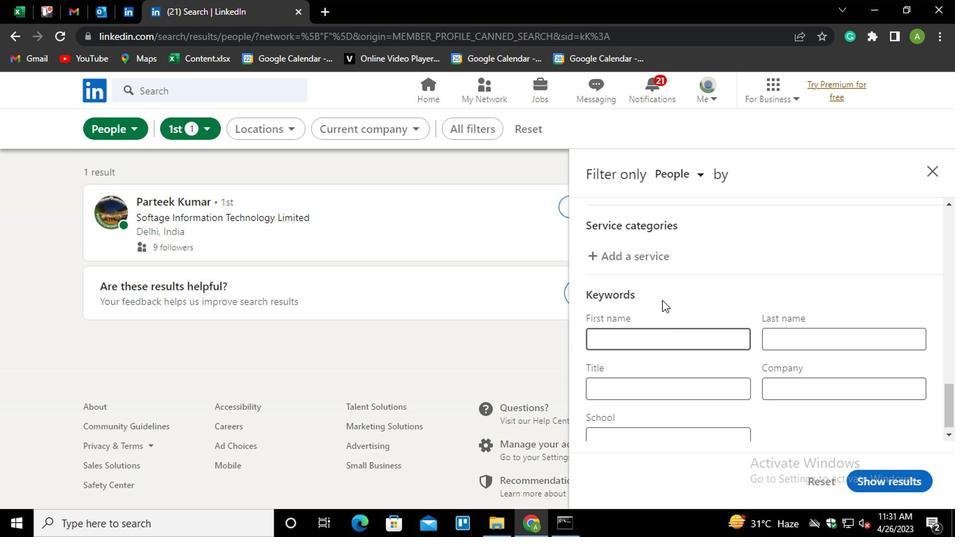 
Action: Mouse pressed left at (635, 244)
Screenshot: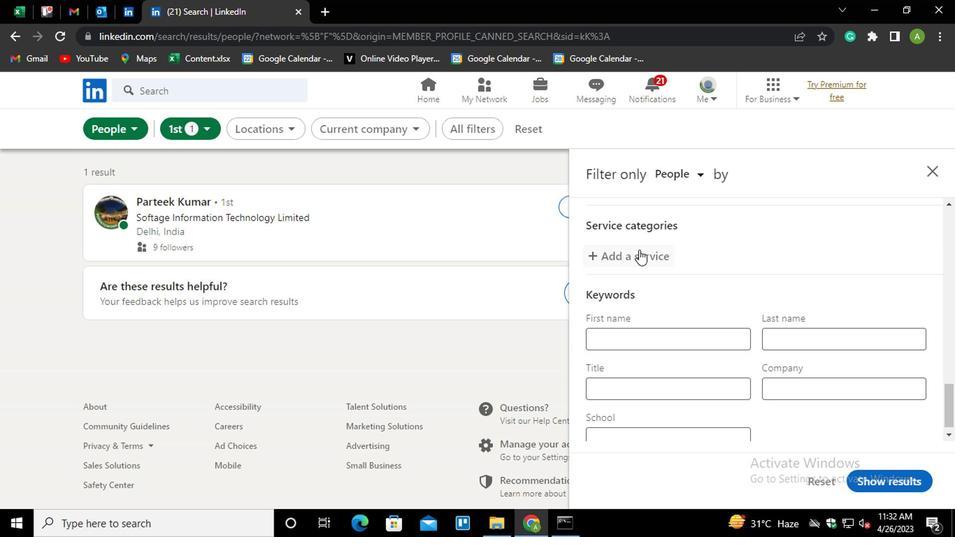 
Action: Mouse moved to (637, 255)
Screenshot: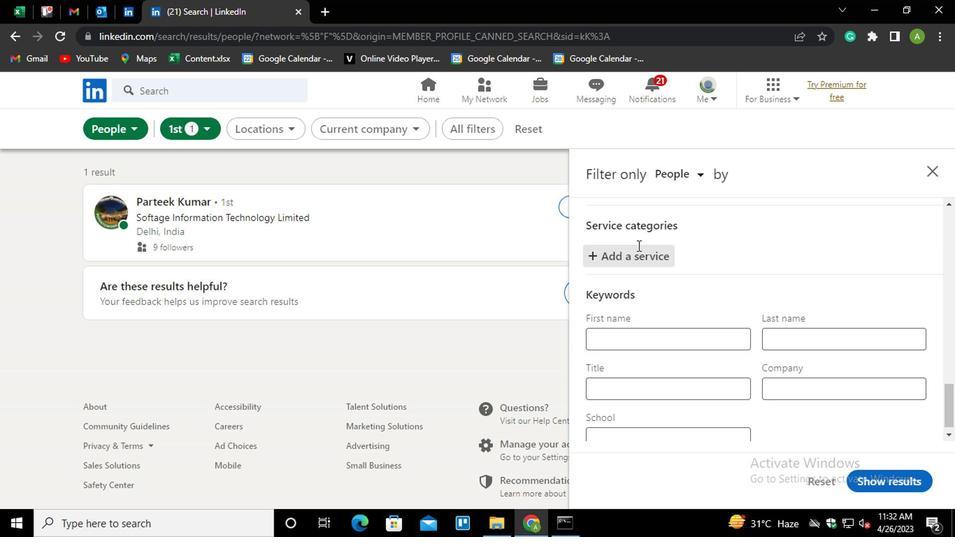 
Action: Mouse pressed left at (637, 255)
Screenshot: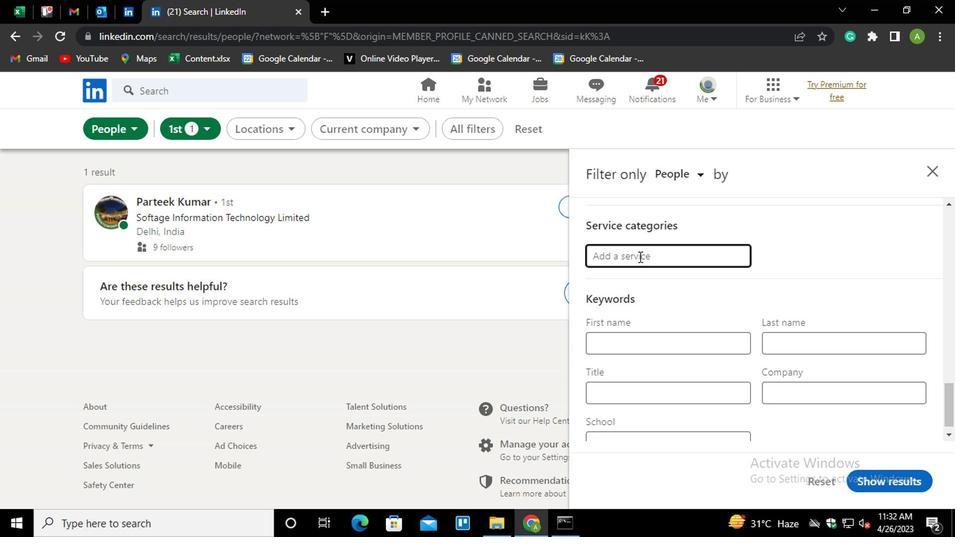 
Action: Key pressed <Key.shift_r>INTERACTION<Key.down><Key.enter>
Screenshot: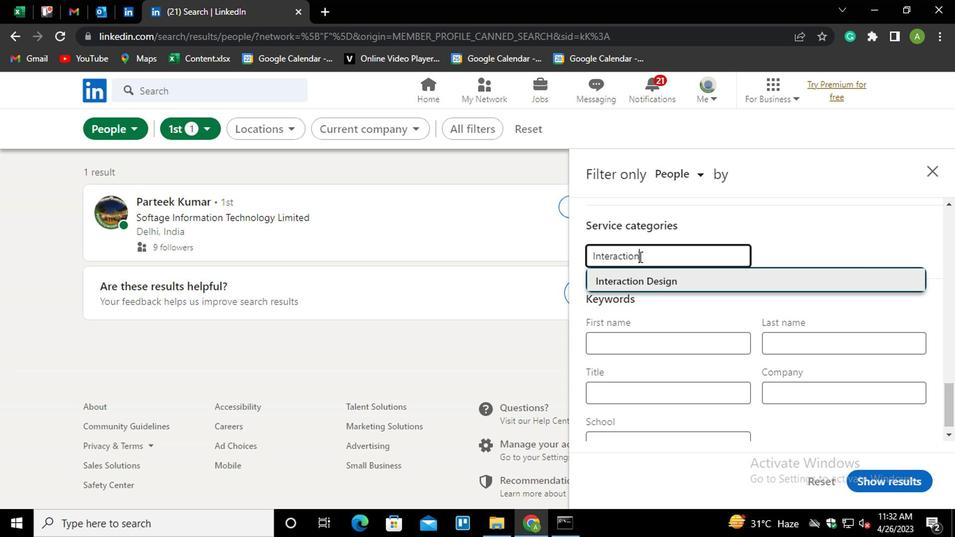 
Action: Mouse moved to (693, 294)
Screenshot: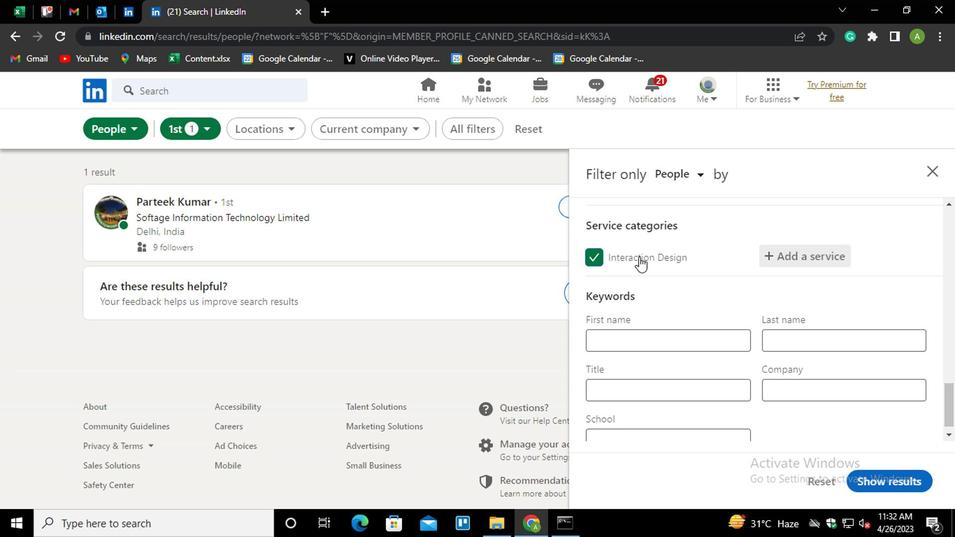 
Action: Mouse scrolled (693, 293) with delta (0, 0)
Screenshot: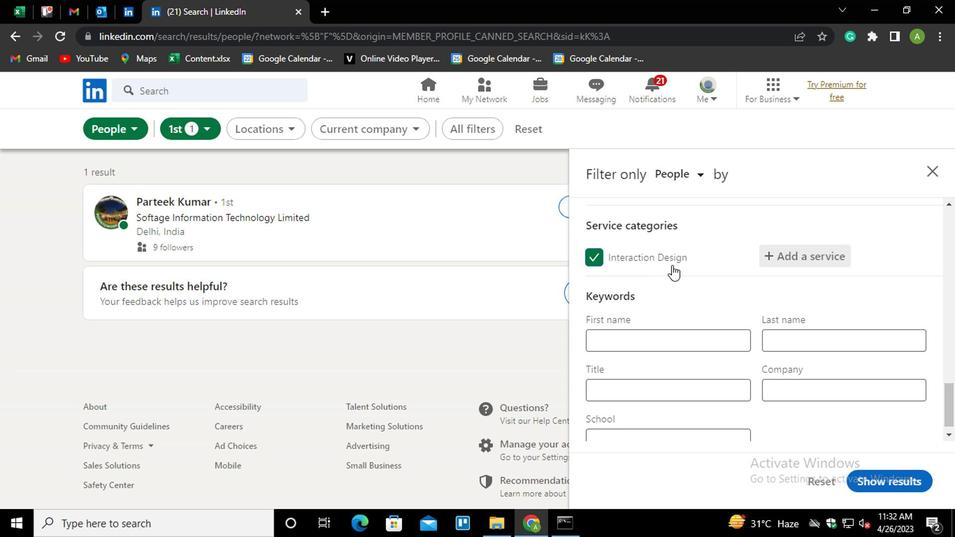 
Action: Mouse scrolled (693, 293) with delta (0, 0)
Screenshot: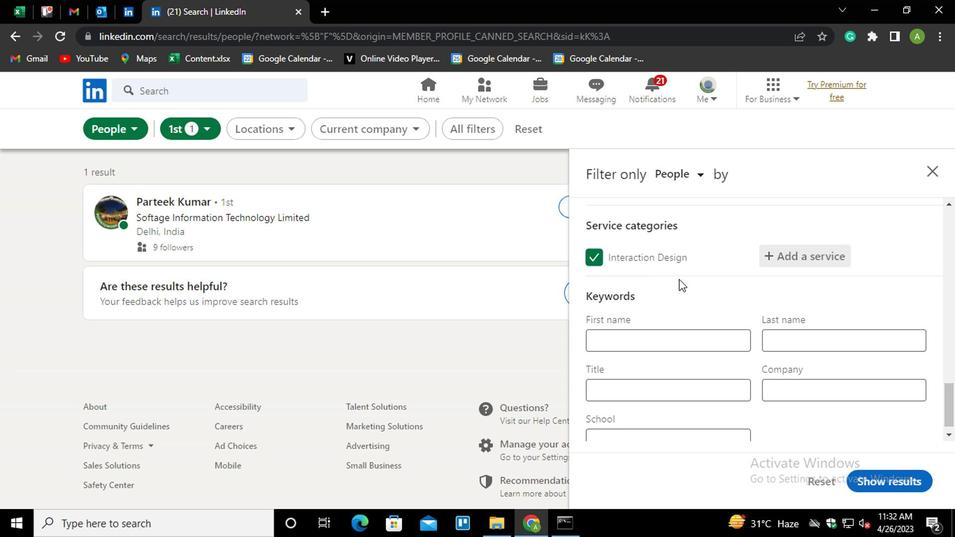 
Action: Mouse moved to (611, 371)
Screenshot: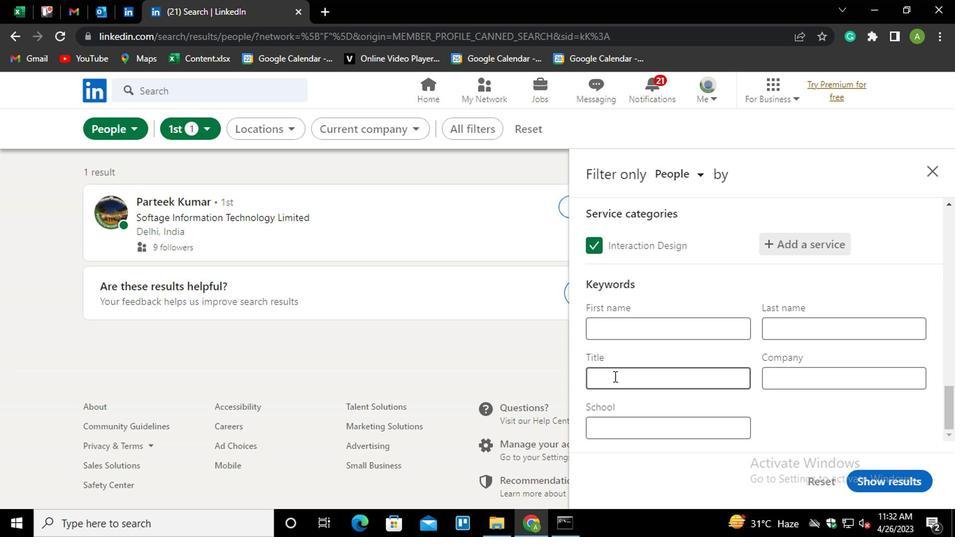
Action: Mouse pressed left at (611, 371)
Screenshot: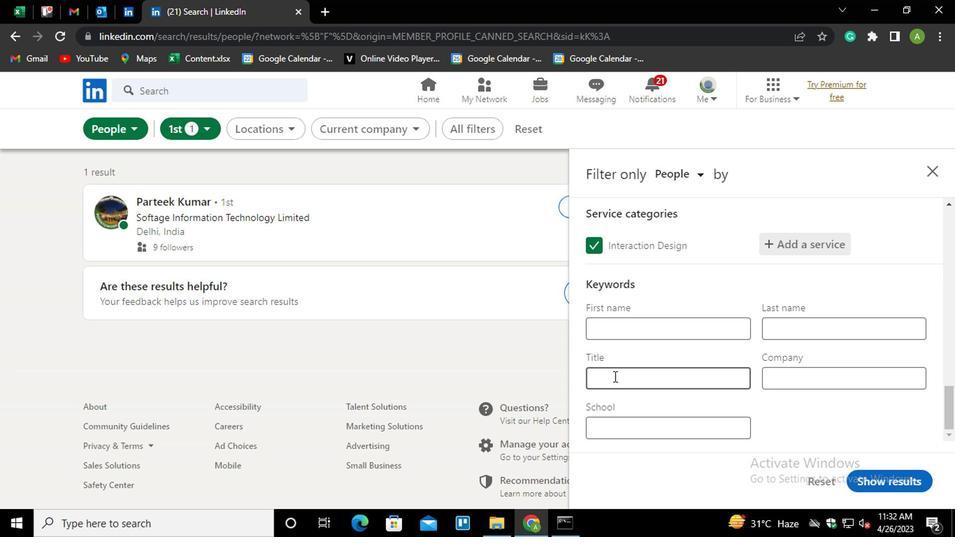 
Action: Key pressed <Key.shift>HR<Key.backspace>UMAN<Key.space><Key.shift_r>RESOURCES
Screenshot: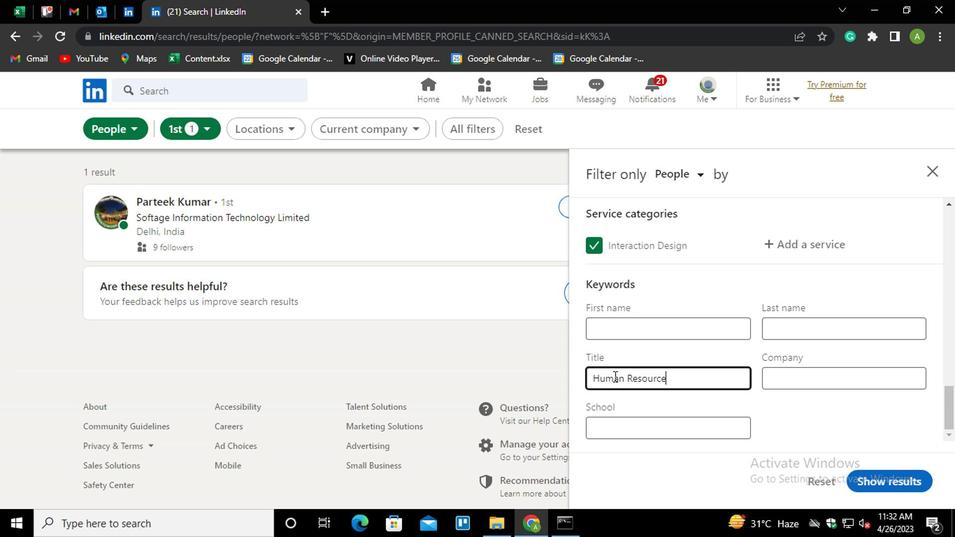 
Action: Mouse moved to (867, 427)
Screenshot: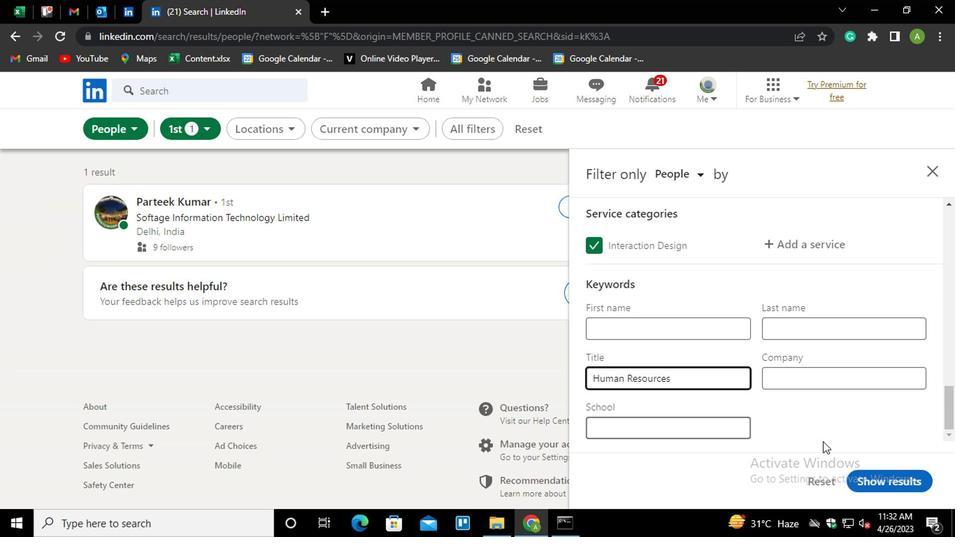 
Action: Mouse pressed left at (867, 427)
Screenshot: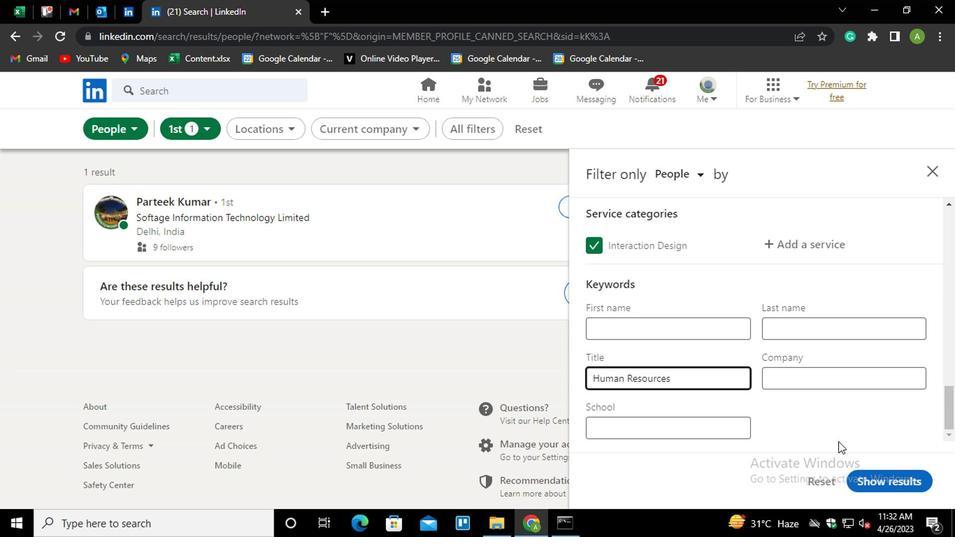 
Action: Mouse moved to (881, 469)
Screenshot: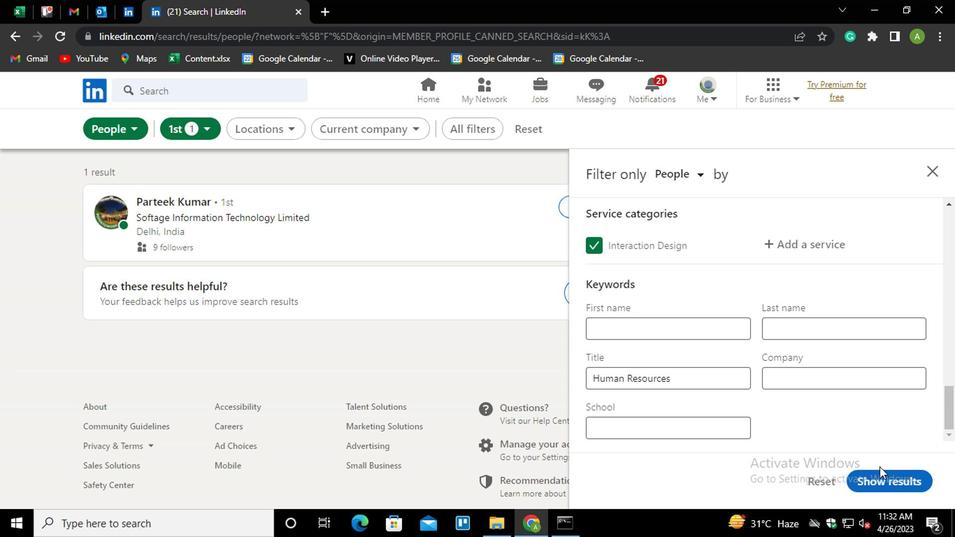 
Action: Mouse pressed left at (881, 469)
Screenshot: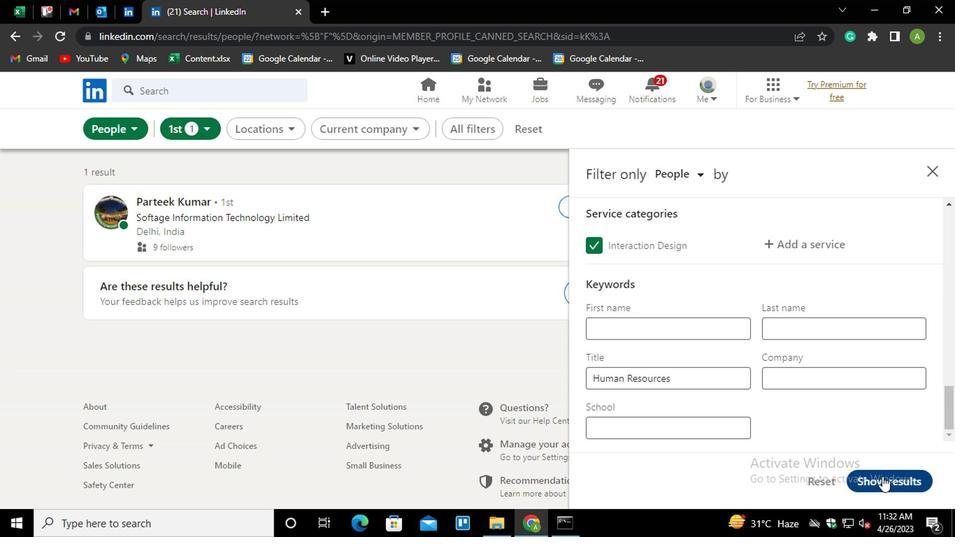 
Action: Mouse moved to (881, 470)
Screenshot: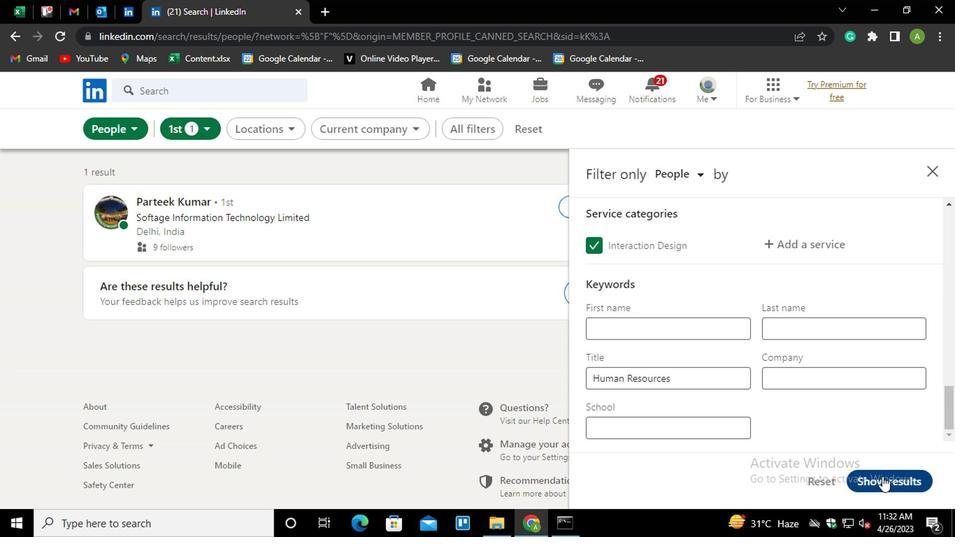 
